 Task: Look for space in Báguanos, Cuba from 2nd June, 2023 to 15th June, 2023 for 2 adults in price range Rs.10000 to Rs.15000. Place can be entire place with 1  bedroom having 1 bed and 1 bathroom. Property type can be house, flat, guest house, hotel. Booking option can be shelf check-in. Required host language is .
Action: Mouse moved to (447, 97)
Screenshot: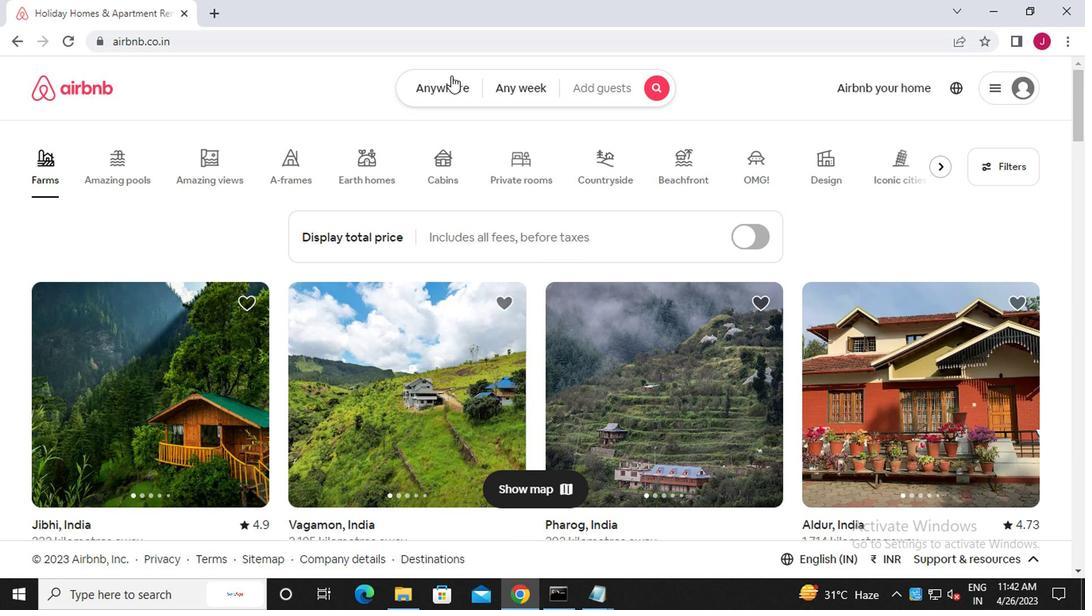
Action: Mouse pressed left at (447, 97)
Screenshot: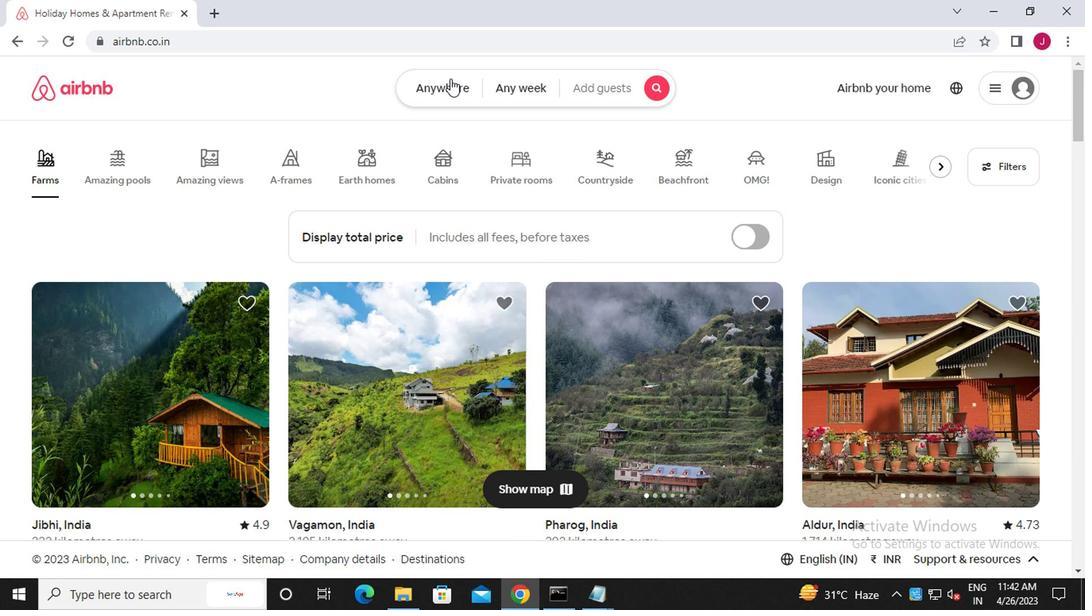 
Action: Mouse moved to (294, 160)
Screenshot: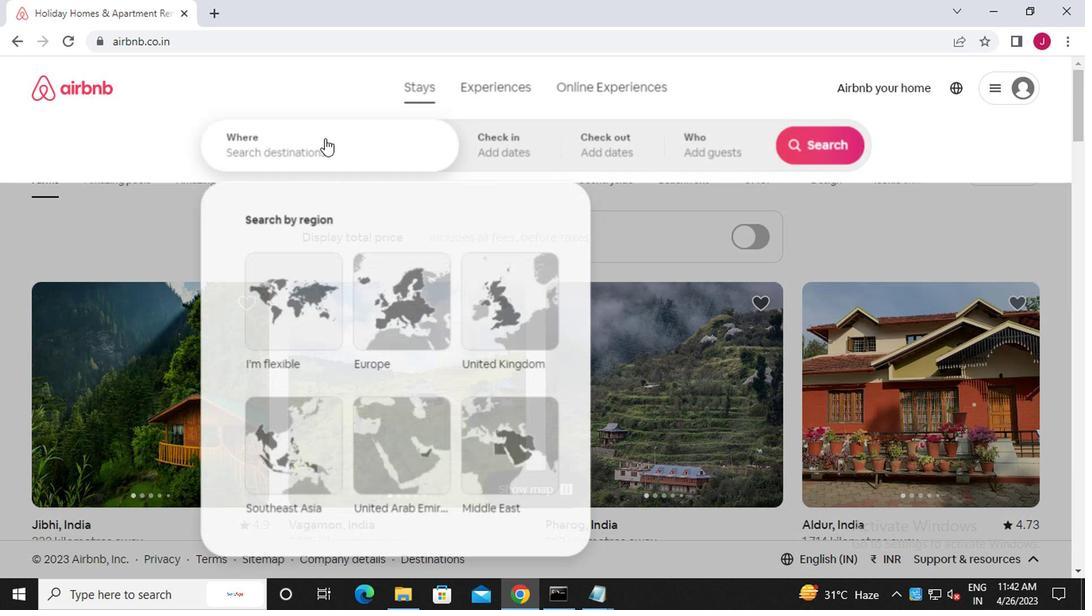 
Action: Mouse pressed left at (294, 160)
Screenshot: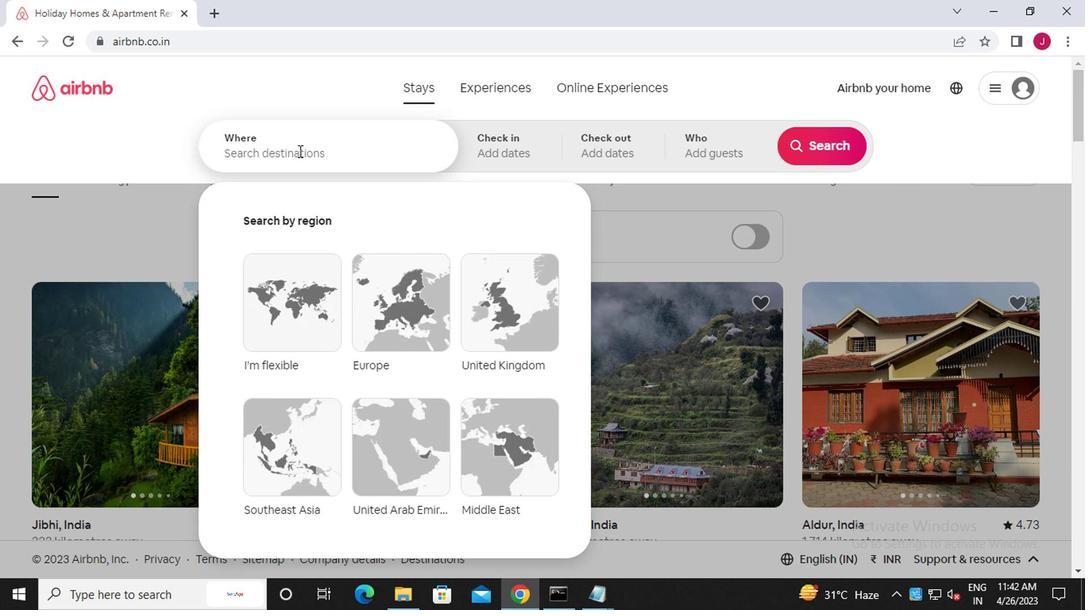 
Action: Key pressed b<Key.caps_lock>aguanos
Screenshot: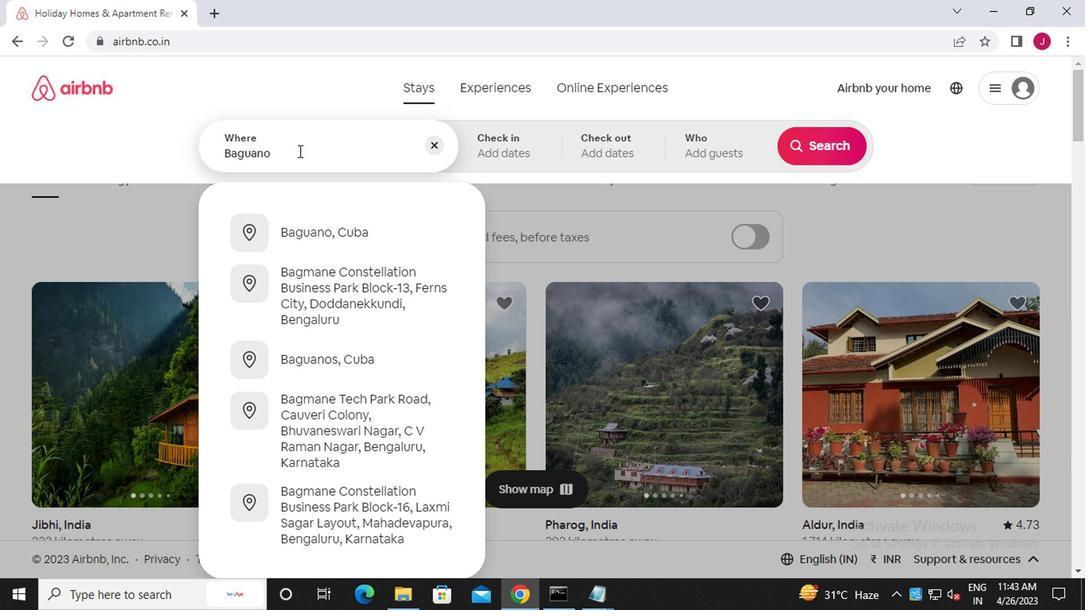 
Action: Mouse moved to (350, 234)
Screenshot: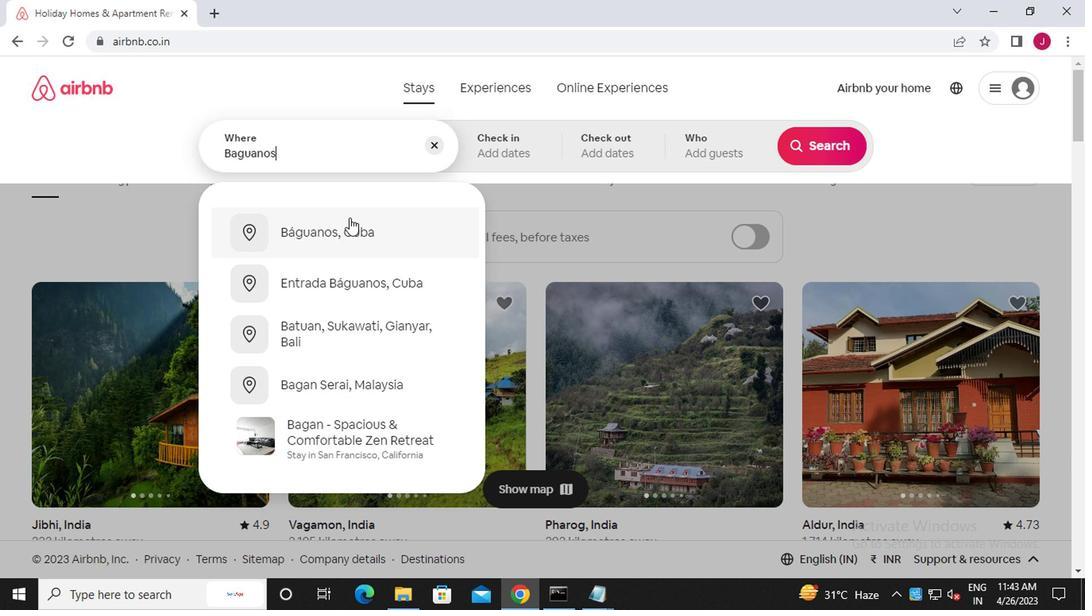 
Action: Mouse pressed left at (350, 234)
Screenshot: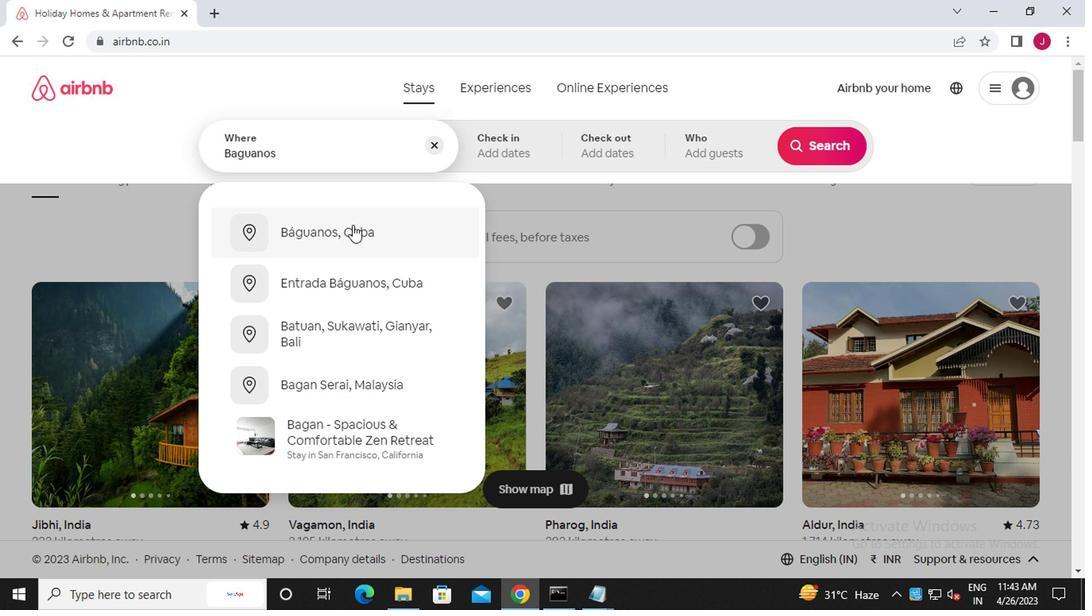 
Action: Mouse moved to (808, 281)
Screenshot: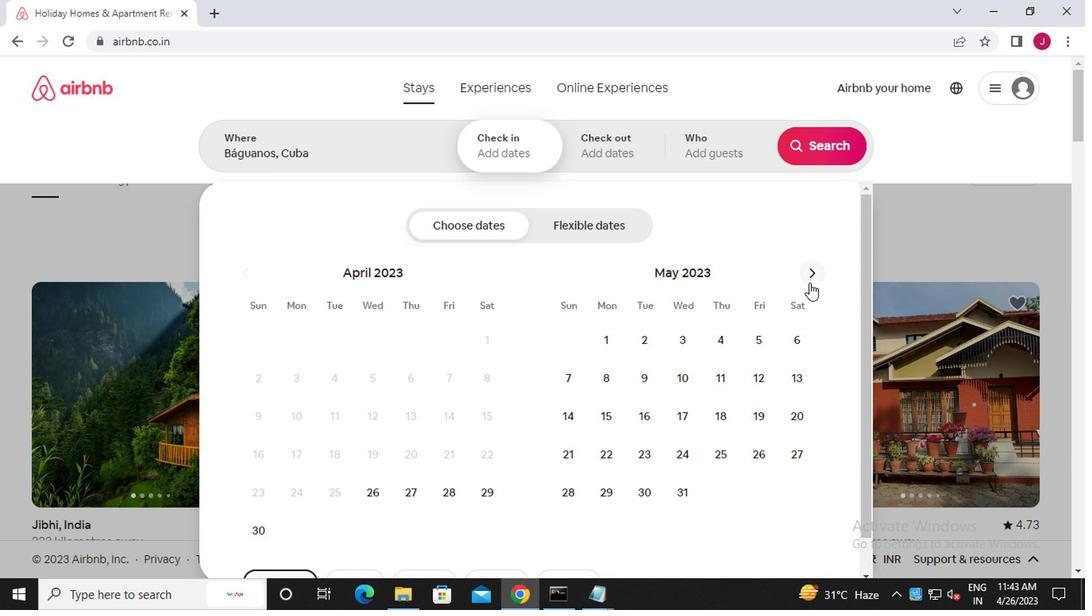 
Action: Mouse pressed left at (808, 281)
Screenshot: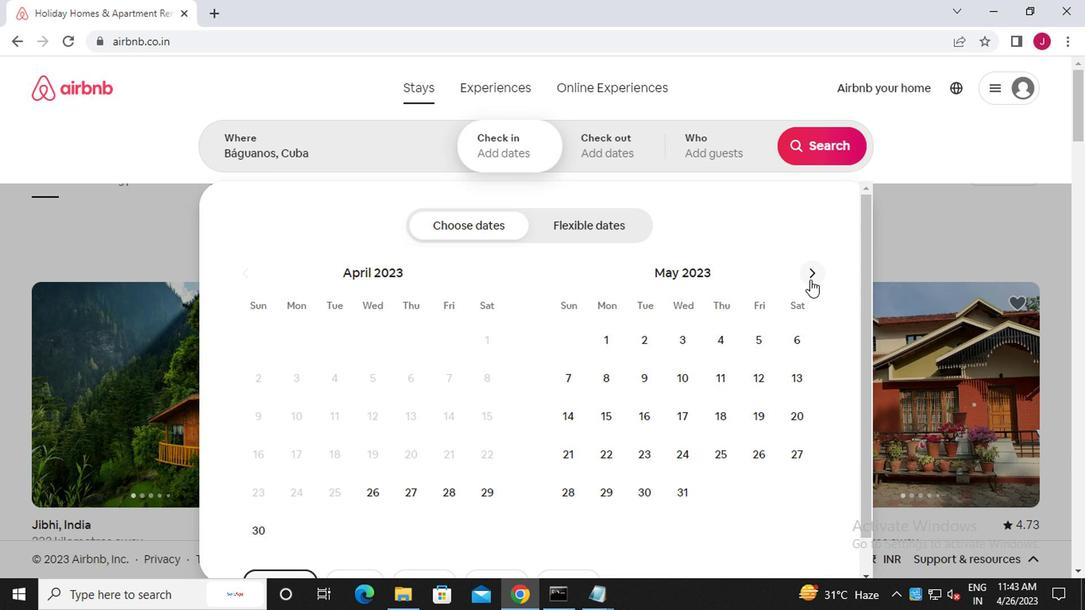 
Action: Mouse moved to (753, 342)
Screenshot: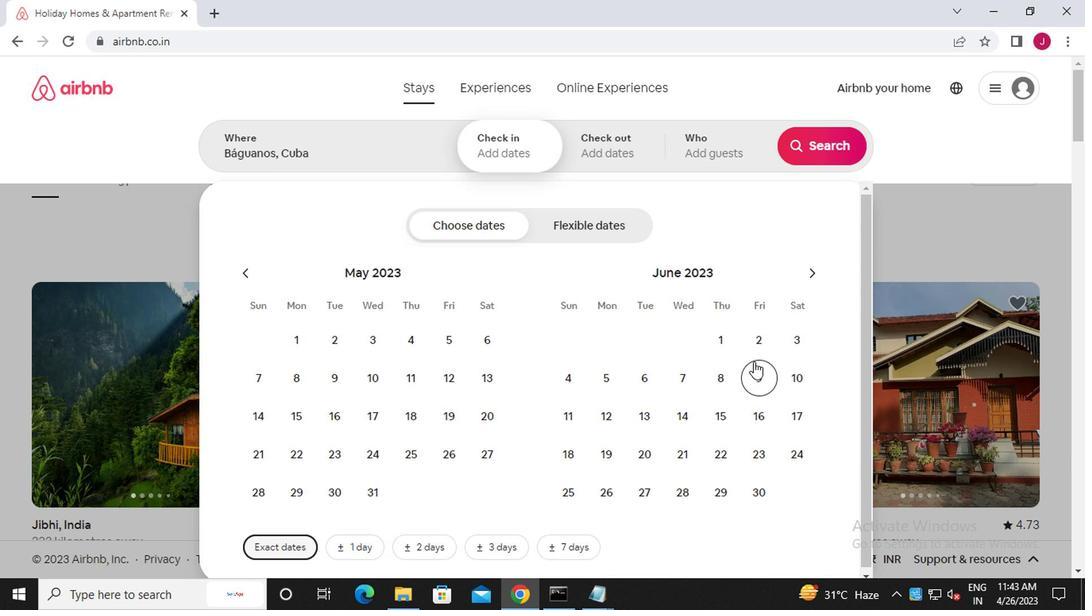 
Action: Mouse pressed left at (753, 342)
Screenshot: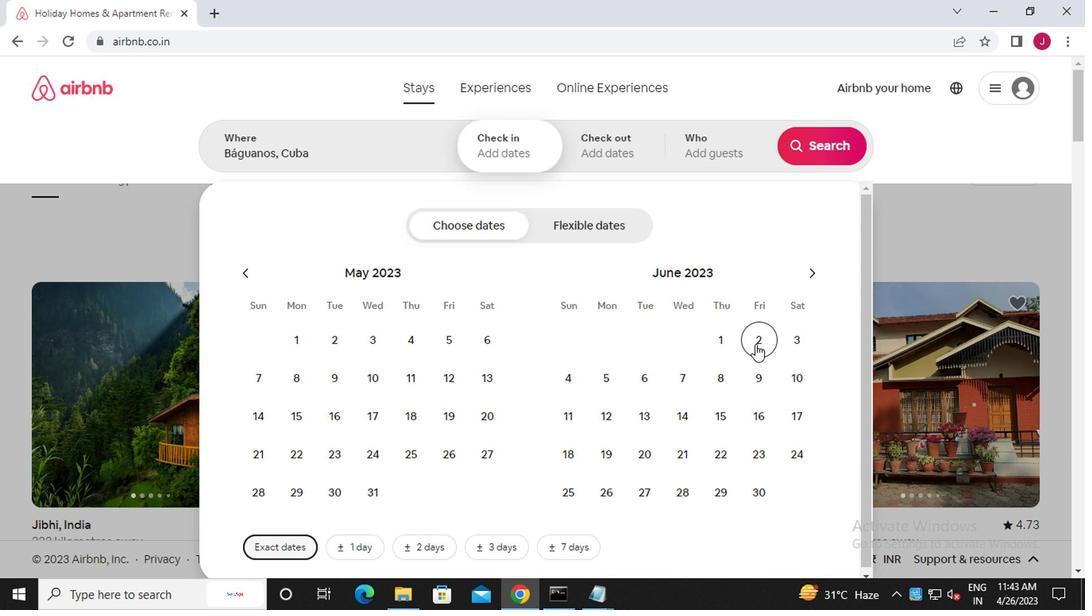 
Action: Mouse moved to (726, 403)
Screenshot: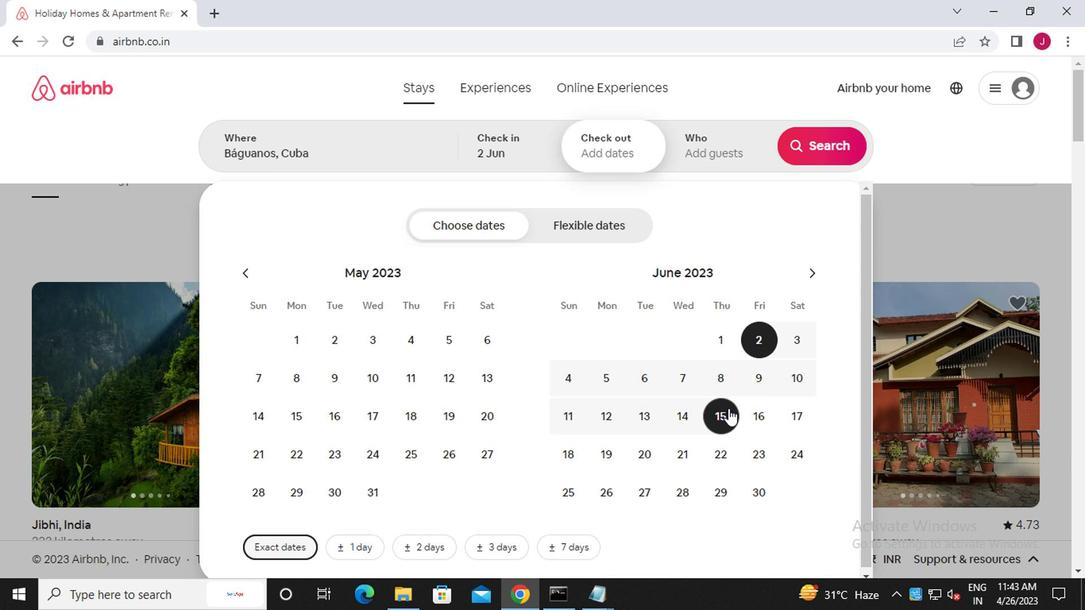 
Action: Mouse pressed left at (726, 403)
Screenshot: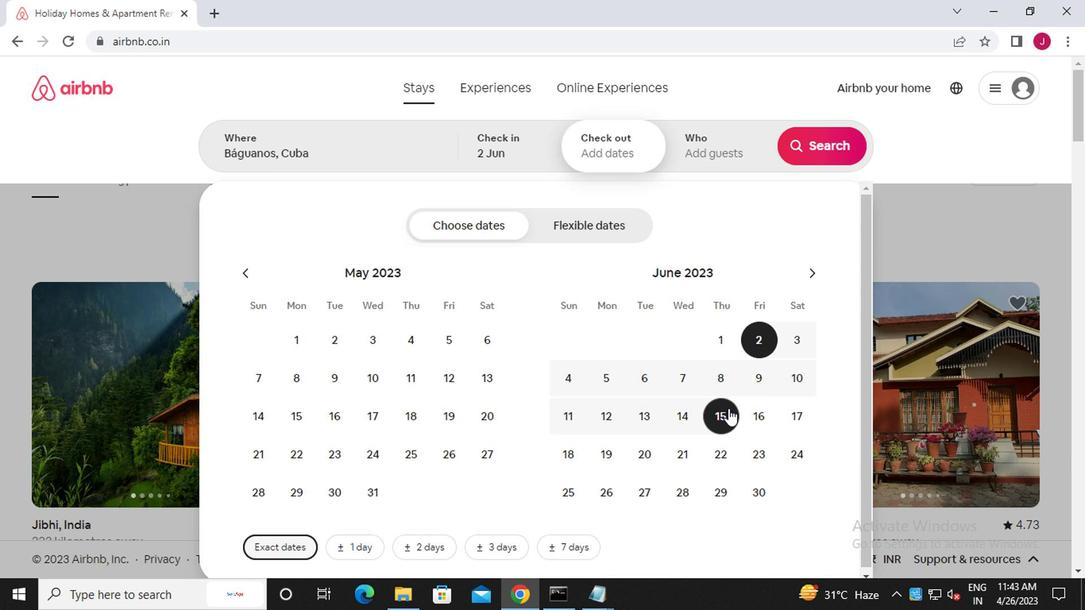 
Action: Mouse moved to (736, 158)
Screenshot: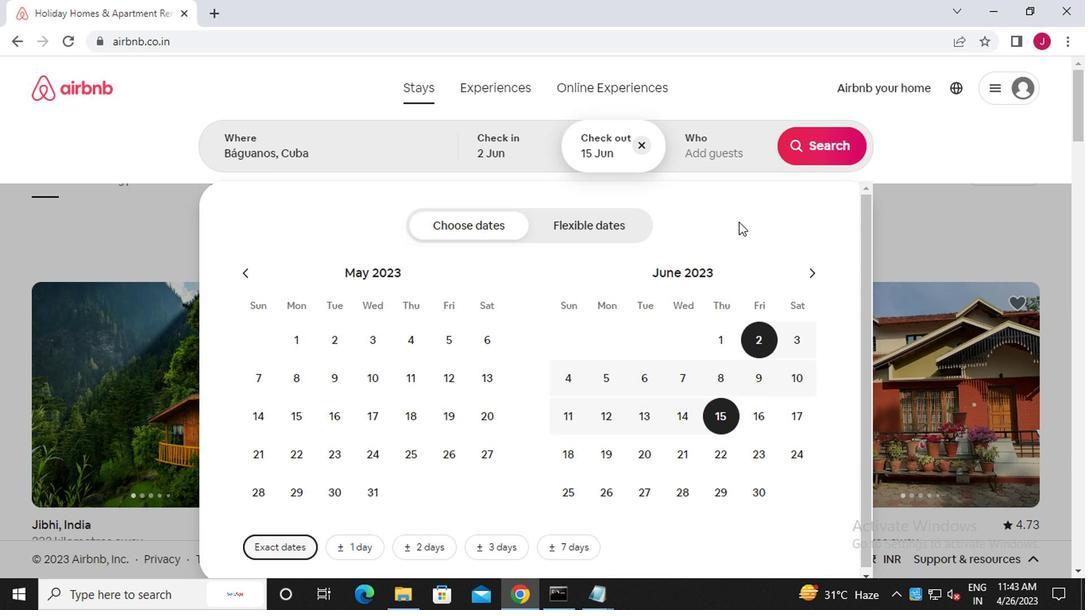 
Action: Mouse pressed left at (736, 158)
Screenshot: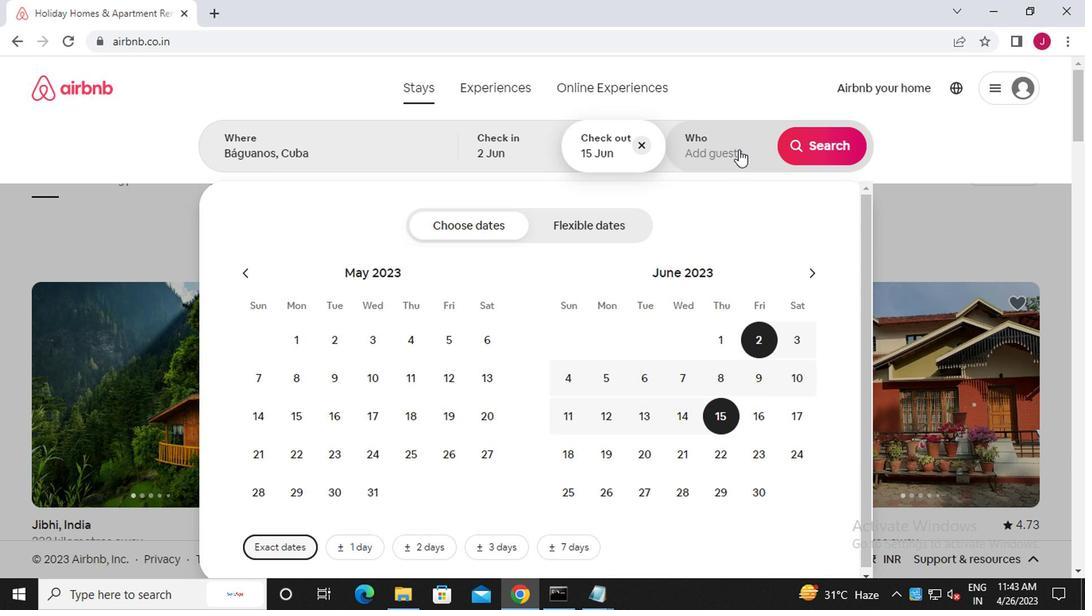 
Action: Mouse moved to (823, 235)
Screenshot: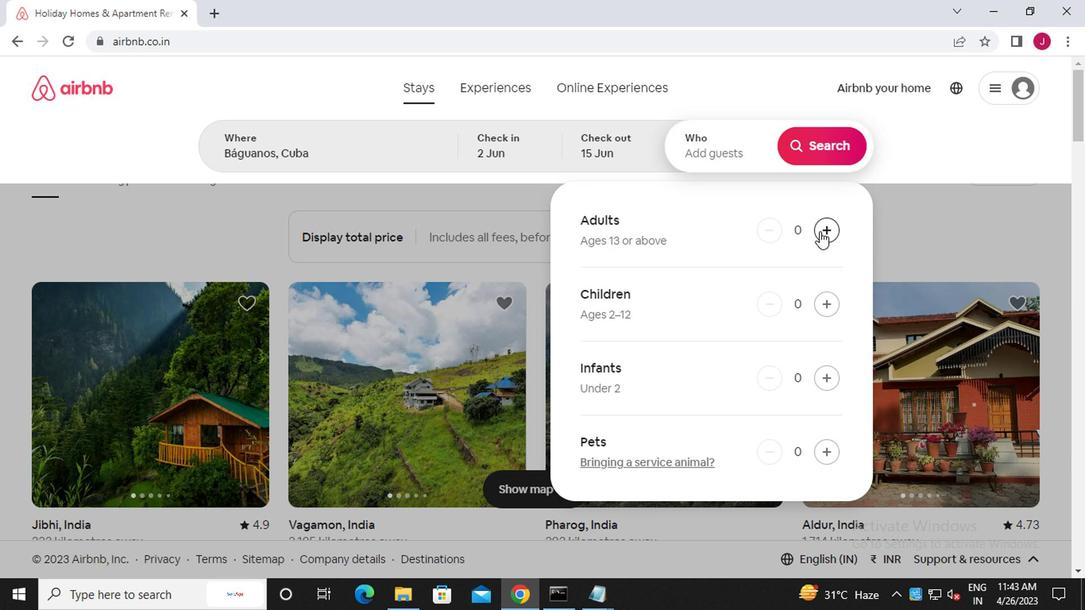 
Action: Mouse pressed left at (823, 235)
Screenshot: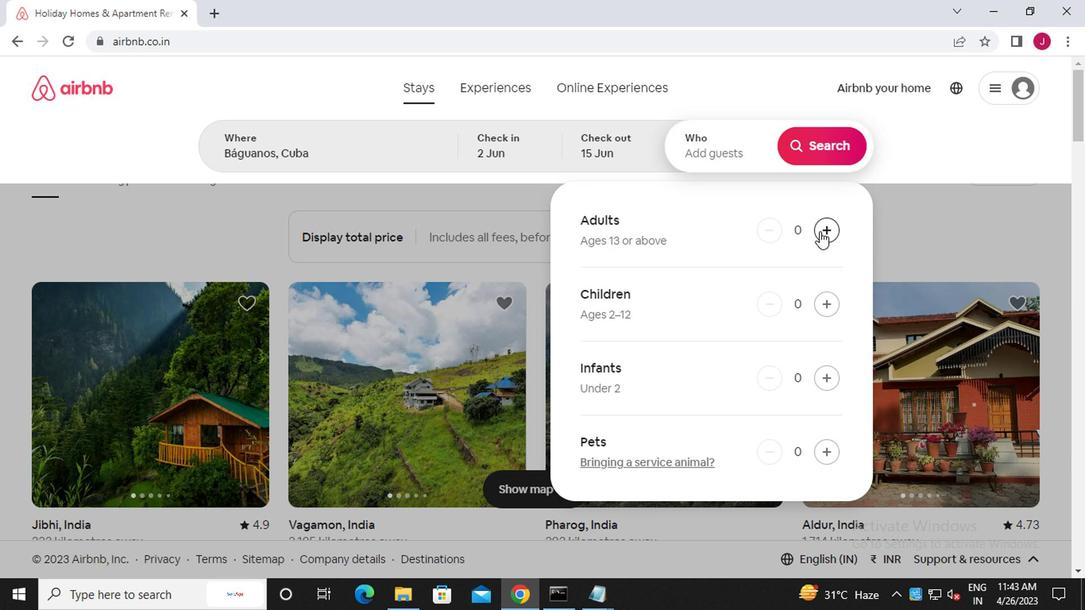 
Action: Mouse moved to (823, 235)
Screenshot: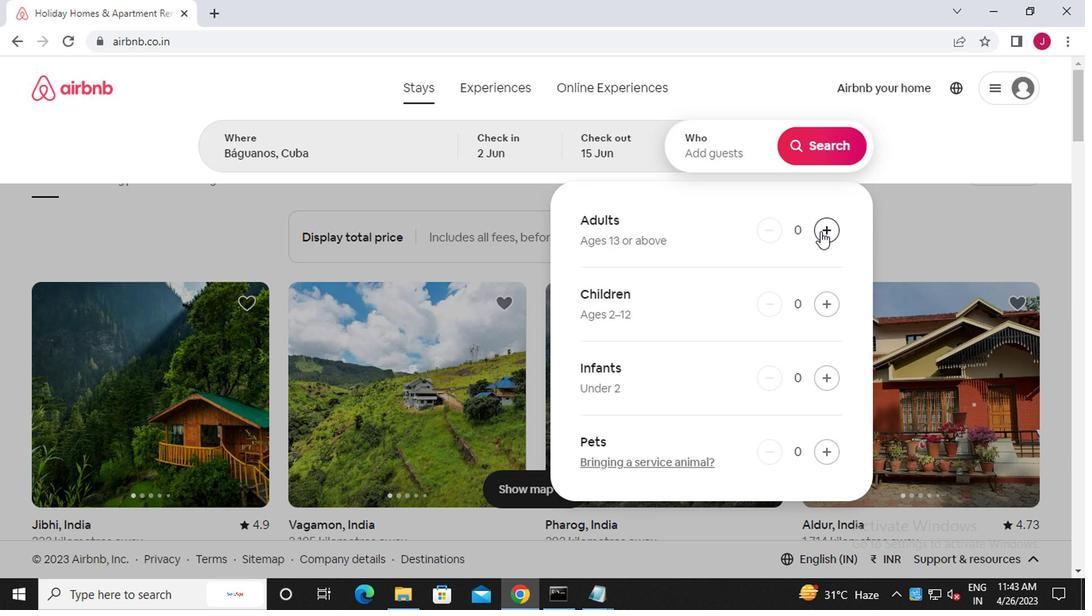 
Action: Mouse pressed left at (823, 235)
Screenshot: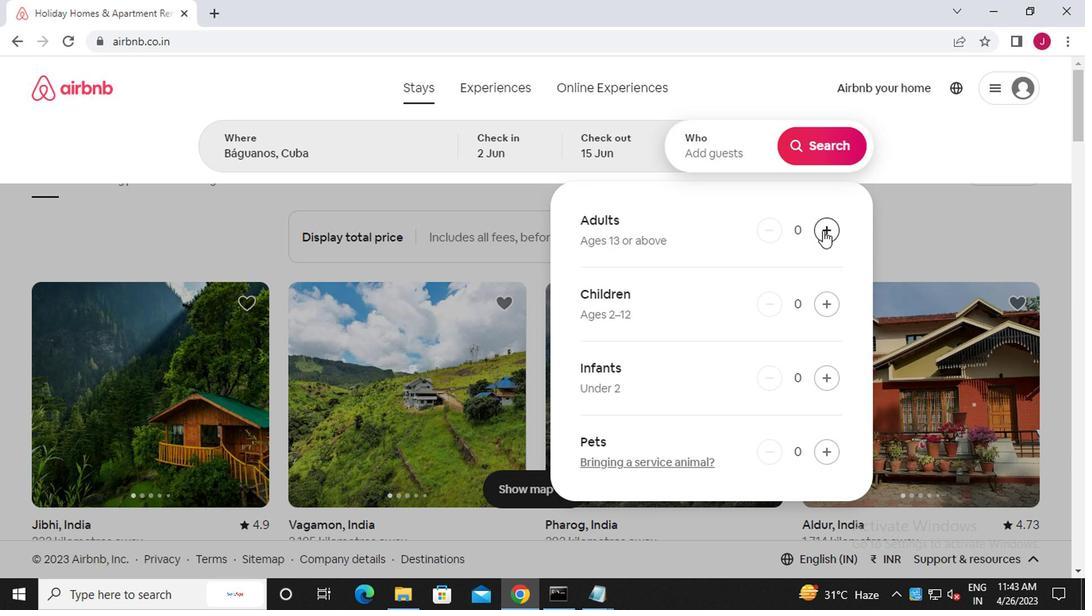 
Action: Mouse moved to (821, 163)
Screenshot: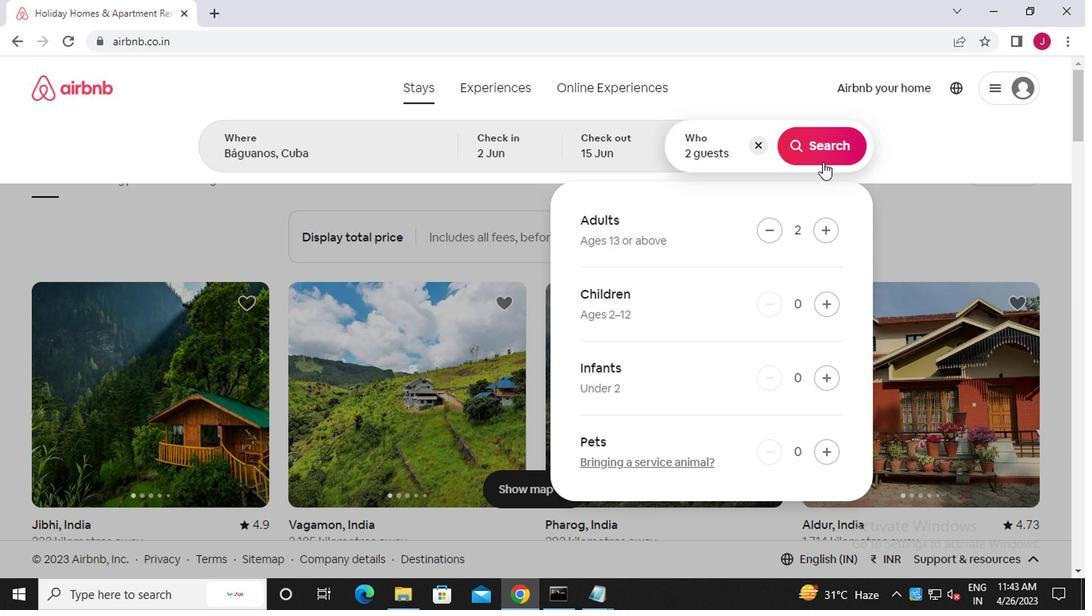 
Action: Mouse pressed left at (821, 163)
Screenshot: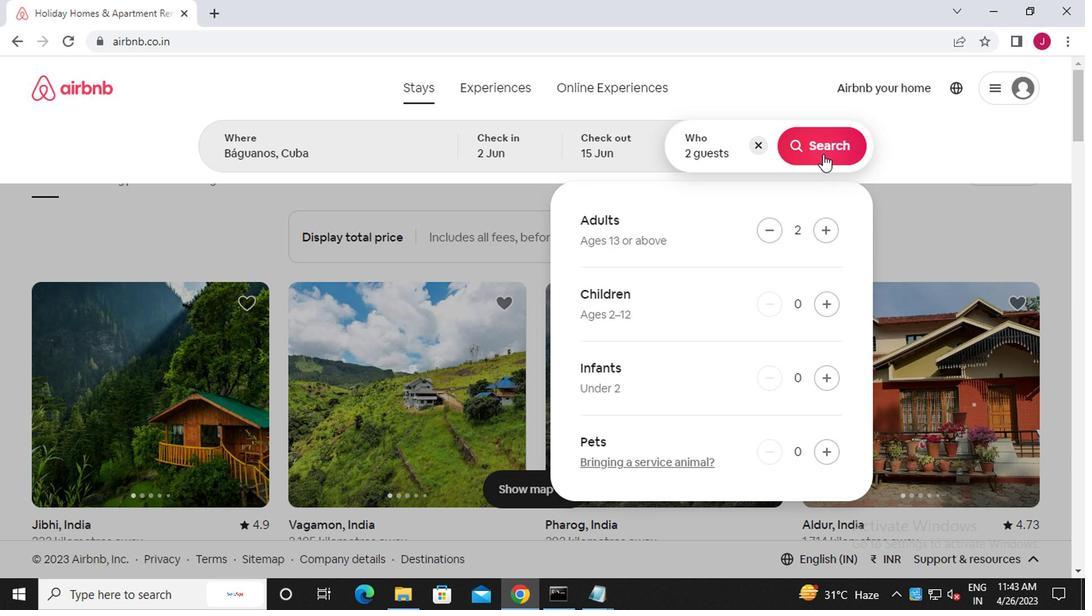 
Action: Mouse moved to (1013, 158)
Screenshot: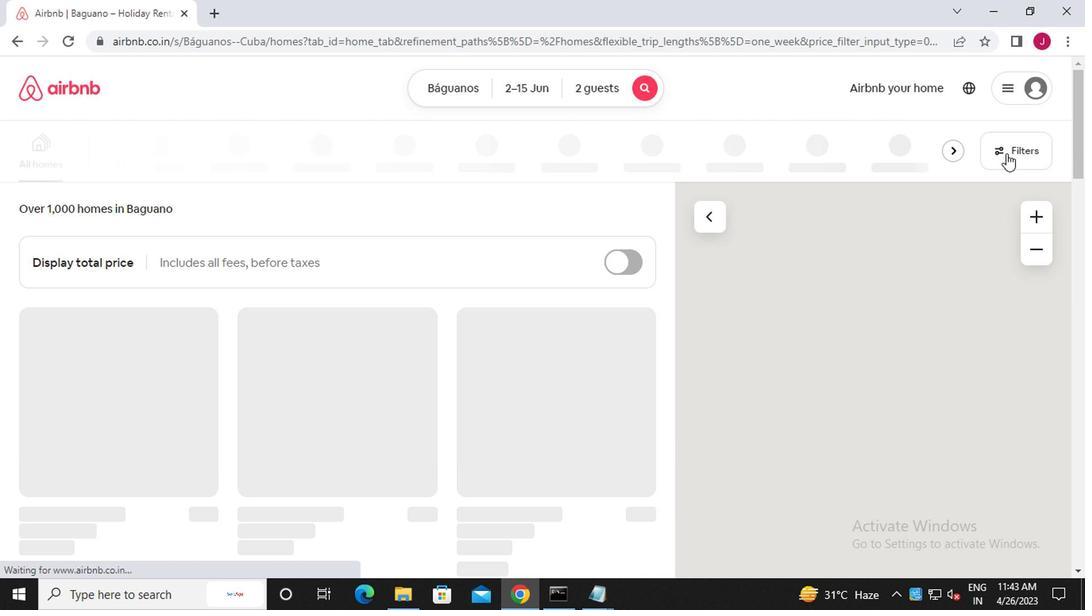 
Action: Mouse pressed left at (1013, 158)
Screenshot: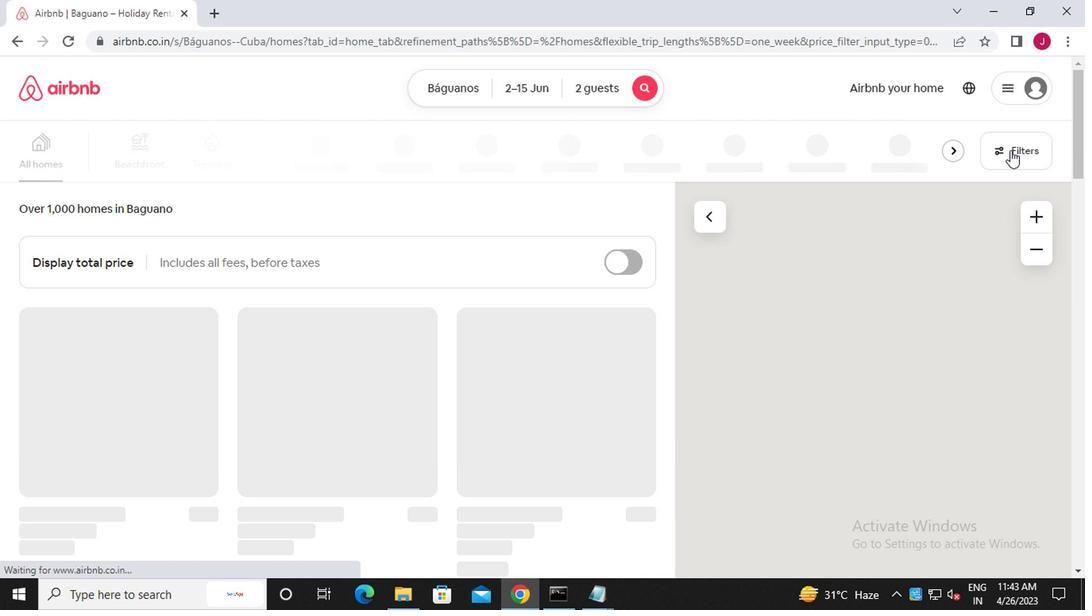 
Action: Mouse moved to (354, 352)
Screenshot: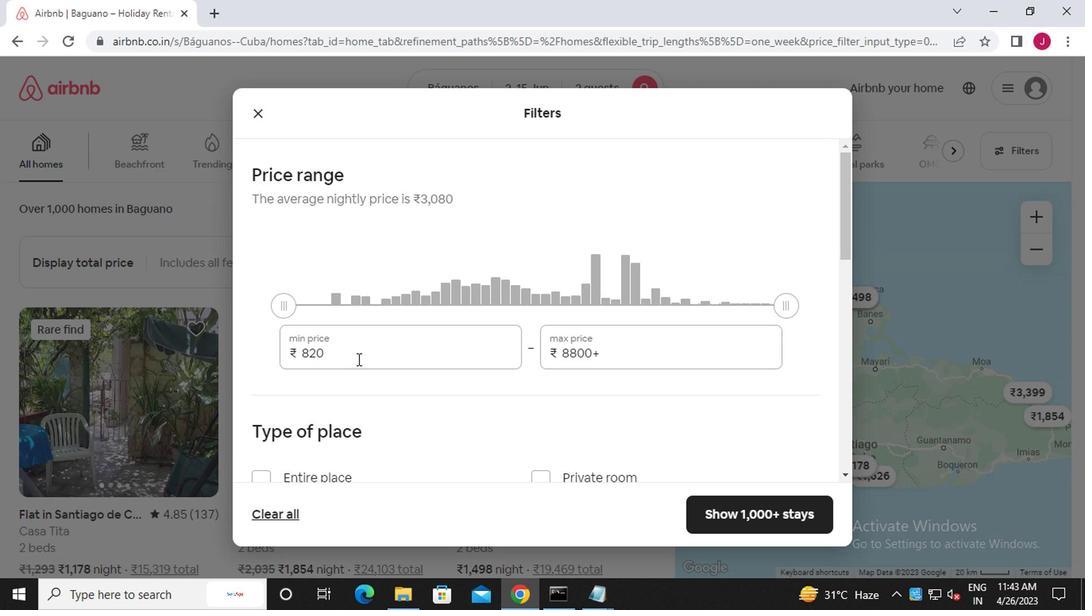 
Action: Mouse pressed left at (354, 352)
Screenshot: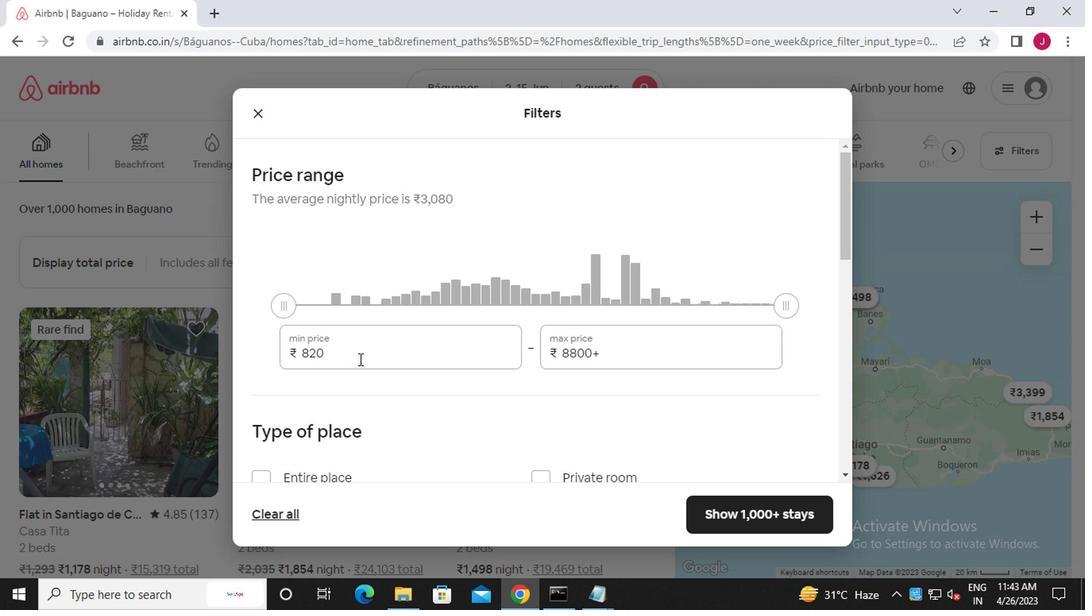 
Action: Mouse moved to (344, 341)
Screenshot: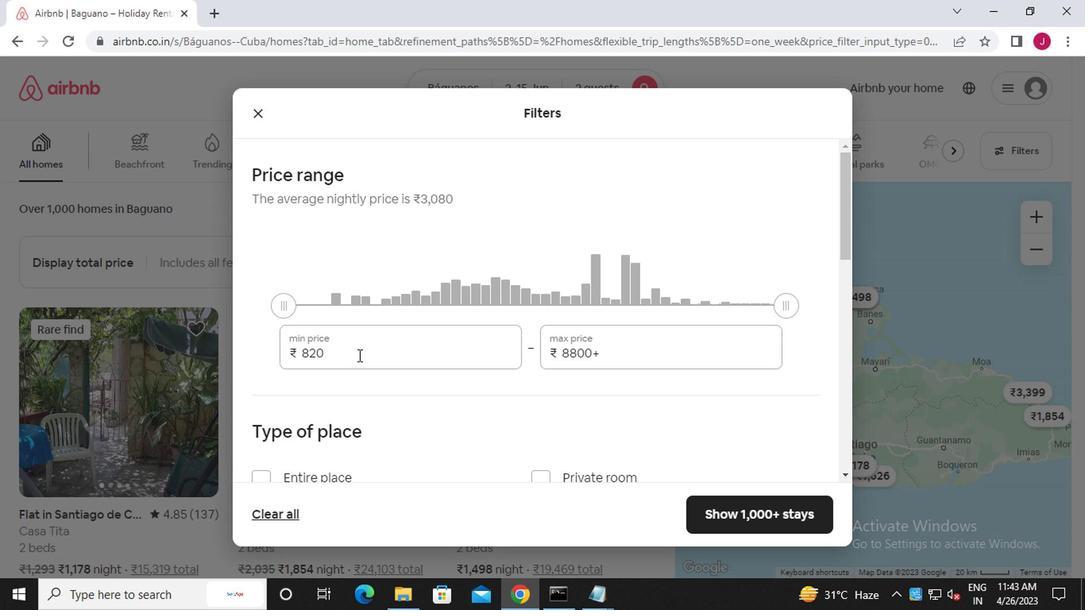 
Action: Key pressed <Key.backspace><Key.backspace><Key.backspace><<100>><Key.backspace><<97>><<96>><<96>><<96>>
Screenshot: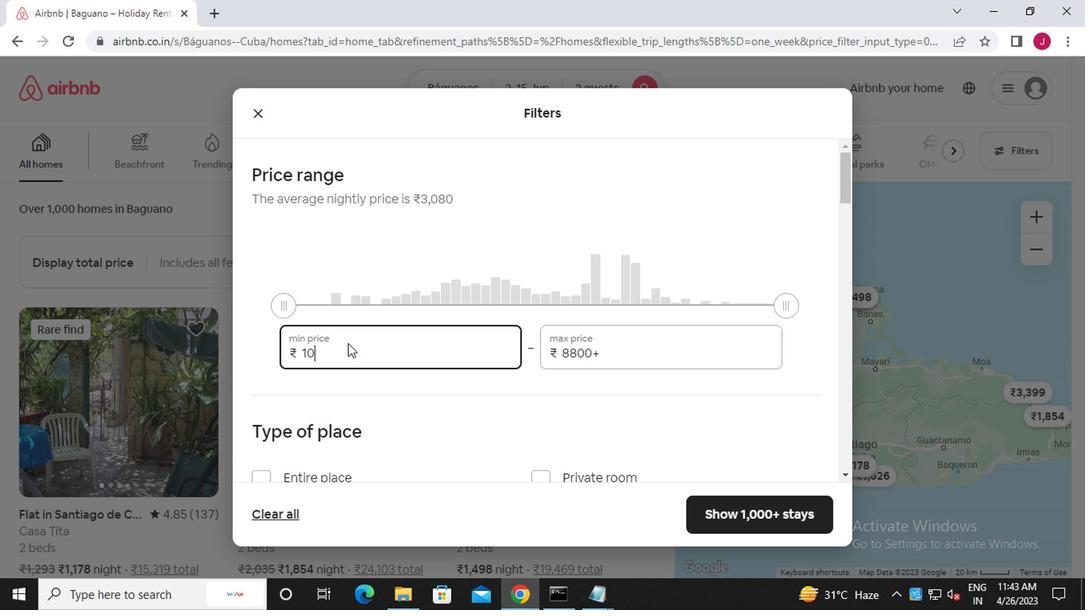 
Action: Mouse moved to (340, 341)
Screenshot: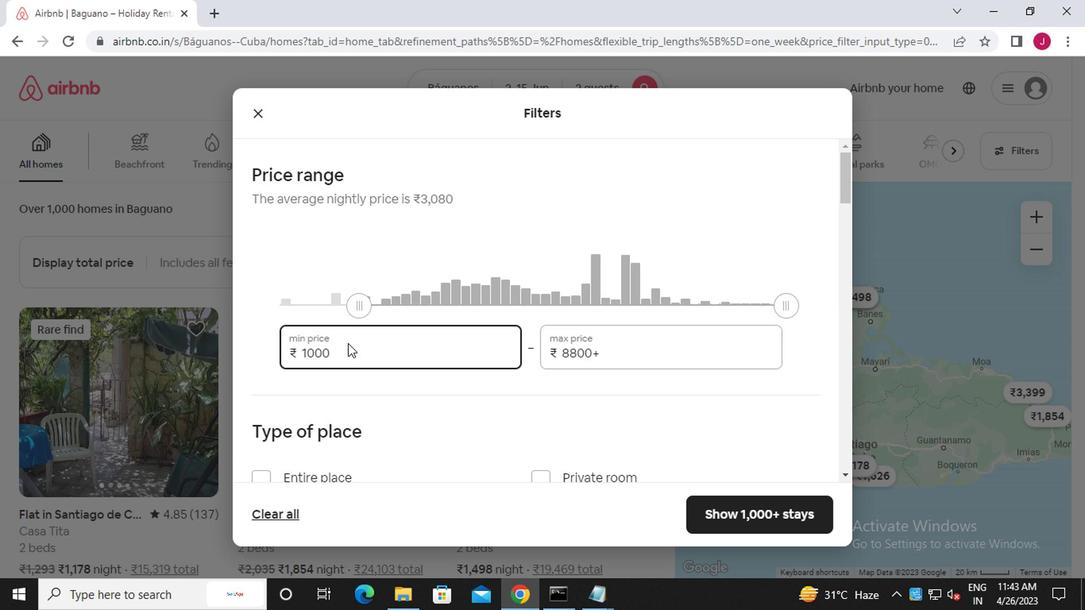 
Action: Key pressed <<96>>
Screenshot: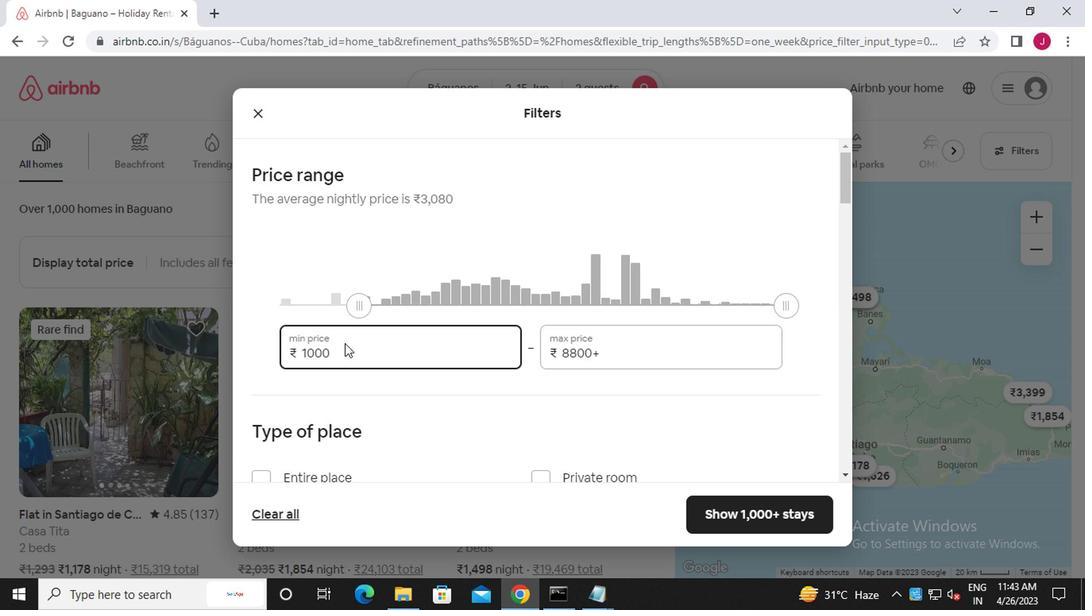 
Action: Mouse moved to (654, 351)
Screenshot: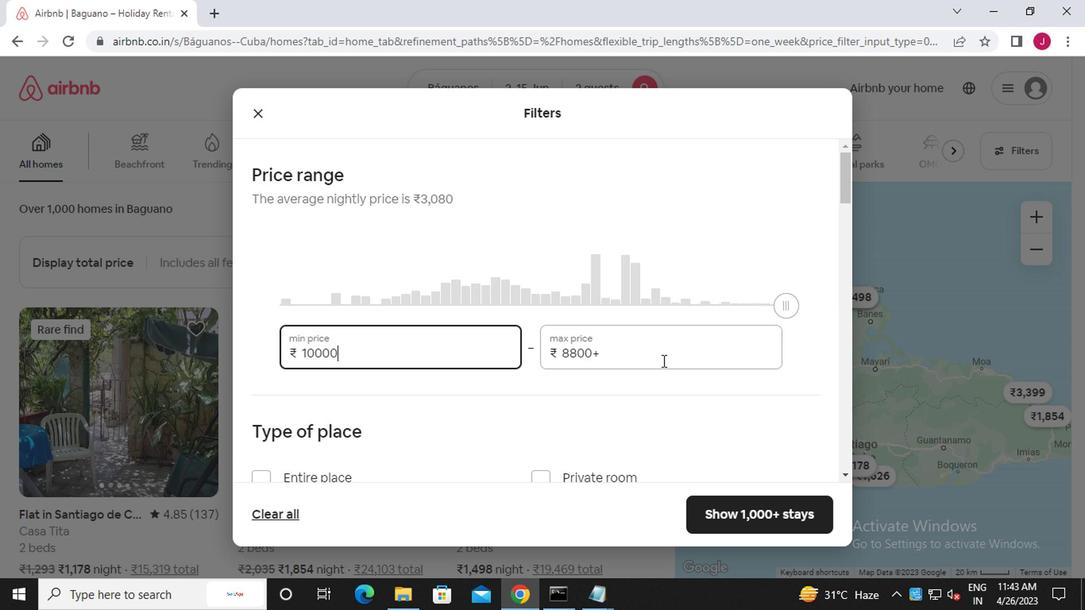 
Action: Mouse pressed left at (654, 351)
Screenshot: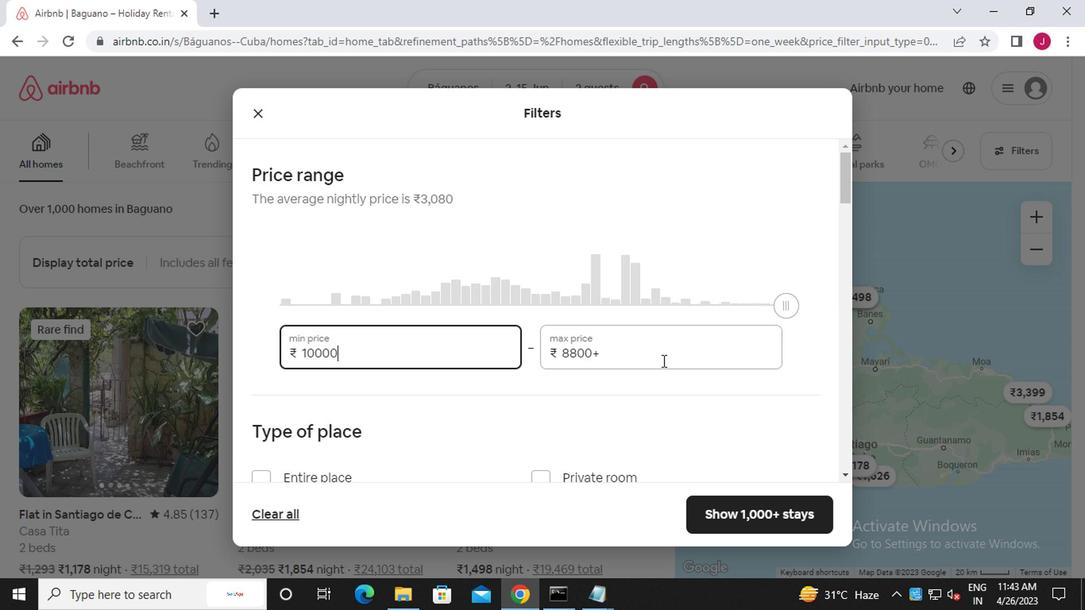 
Action: Mouse moved to (654, 351)
Screenshot: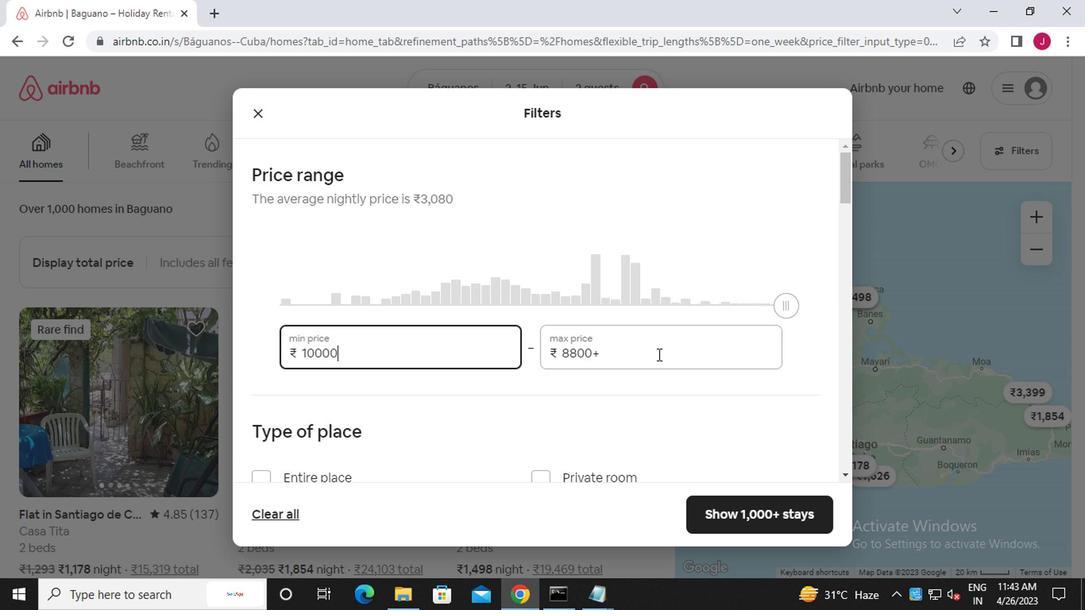 
Action: Key pressed <Key.backspace><Key.backspace><Key.backspace><Key.backspace><Key.backspace><Key.backspace><Key.backspace><Key.backspace><Key.backspace><<97>><<101>><<96>><<96>><<96>>
Screenshot: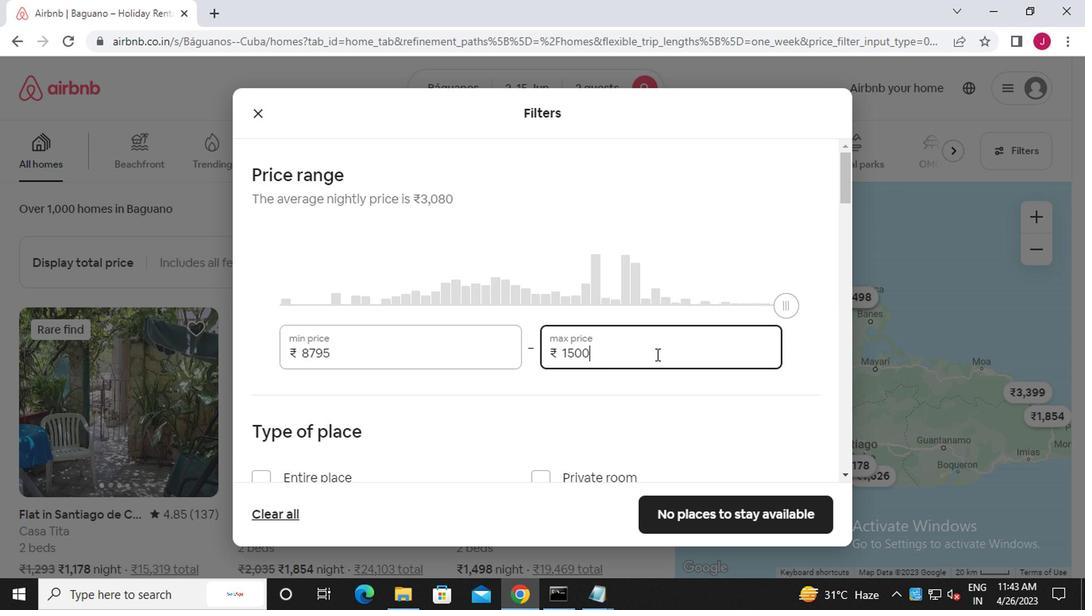 
Action: Mouse moved to (627, 350)
Screenshot: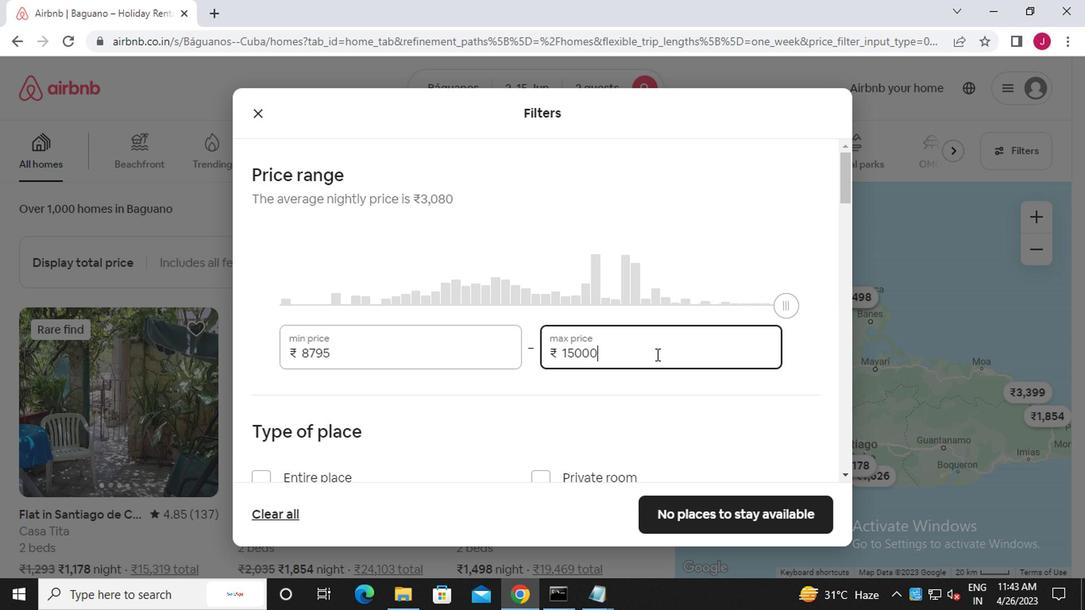 
Action: Mouse scrolled (627, 349) with delta (0, -1)
Screenshot: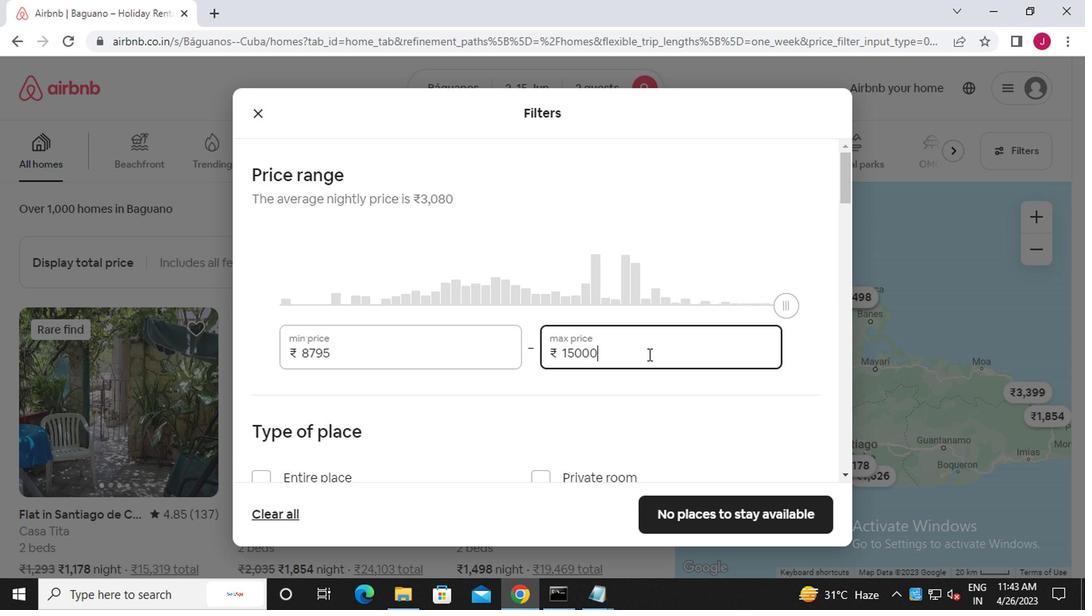 
Action: Mouse scrolled (627, 349) with delta (0, -1)
Screenshot: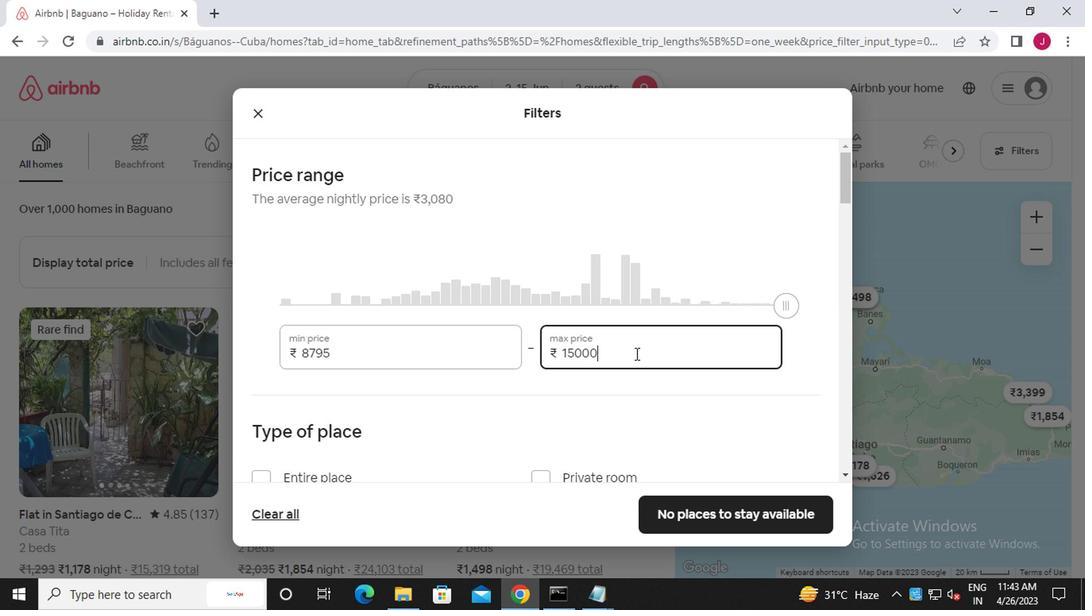 
Action: Mouse scrolled (627, 349) with delta (0, -1)
Screenshot: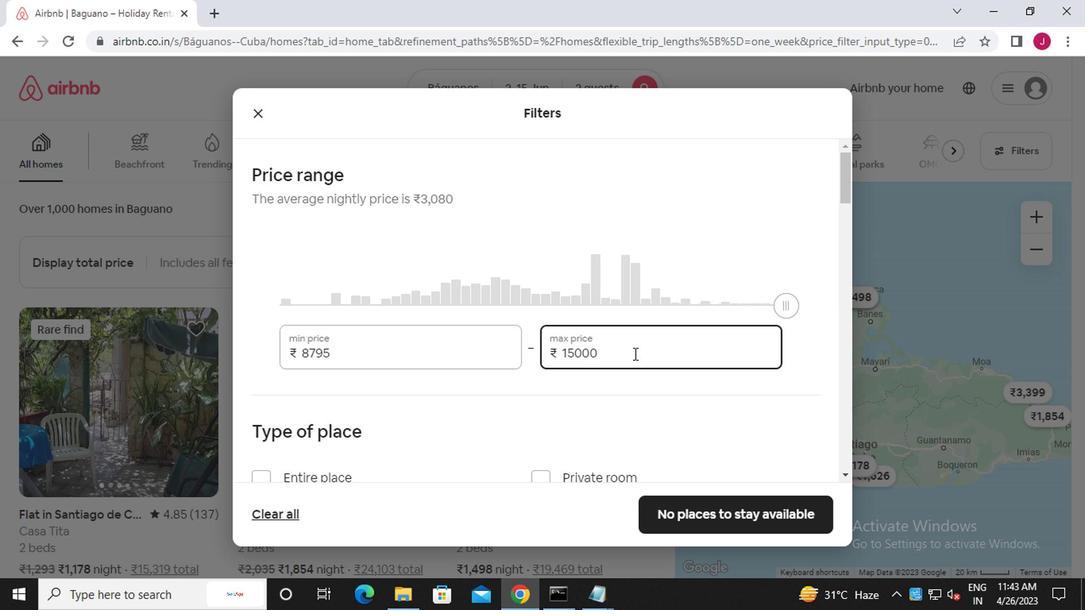 
Action: Mouse moved to (251, 239)
Screenshot: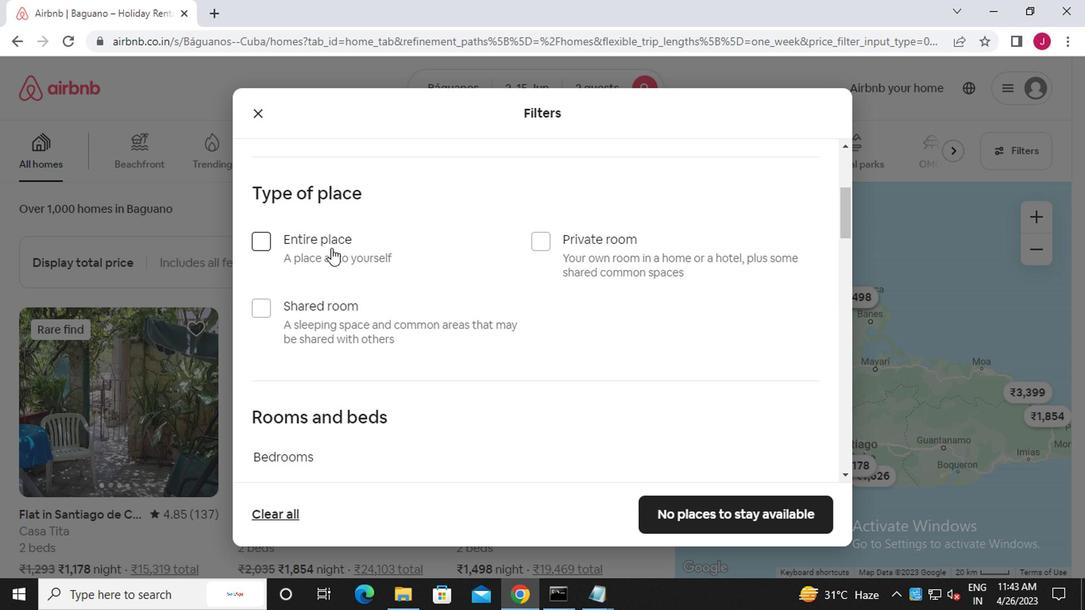 
Action: Mouse pressed left at (251, 239)
Screenshot: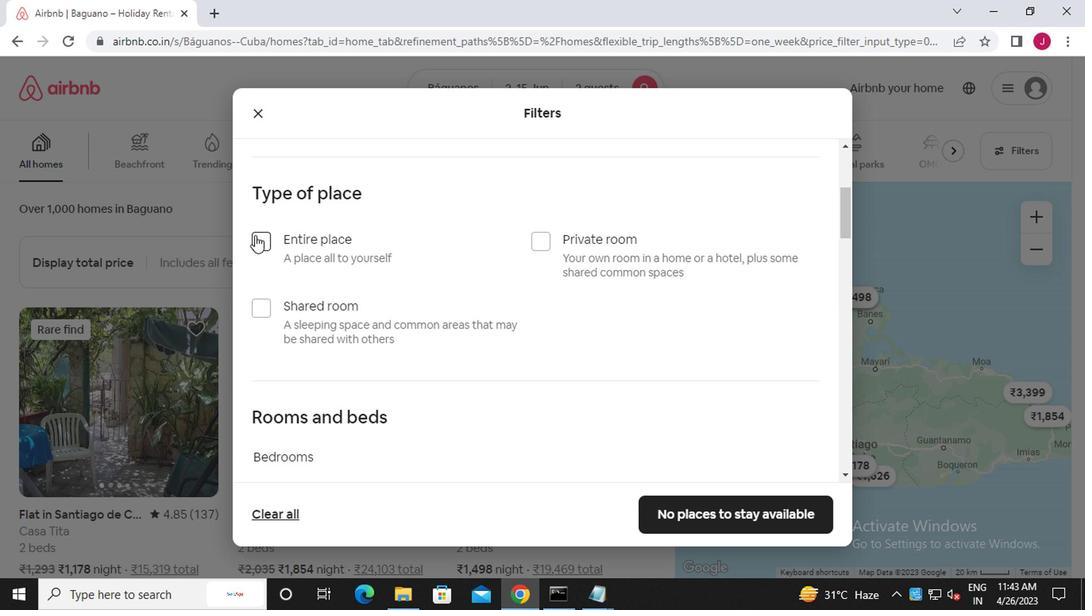 
Action: Mouse moved to (334, 307)
Screenshot: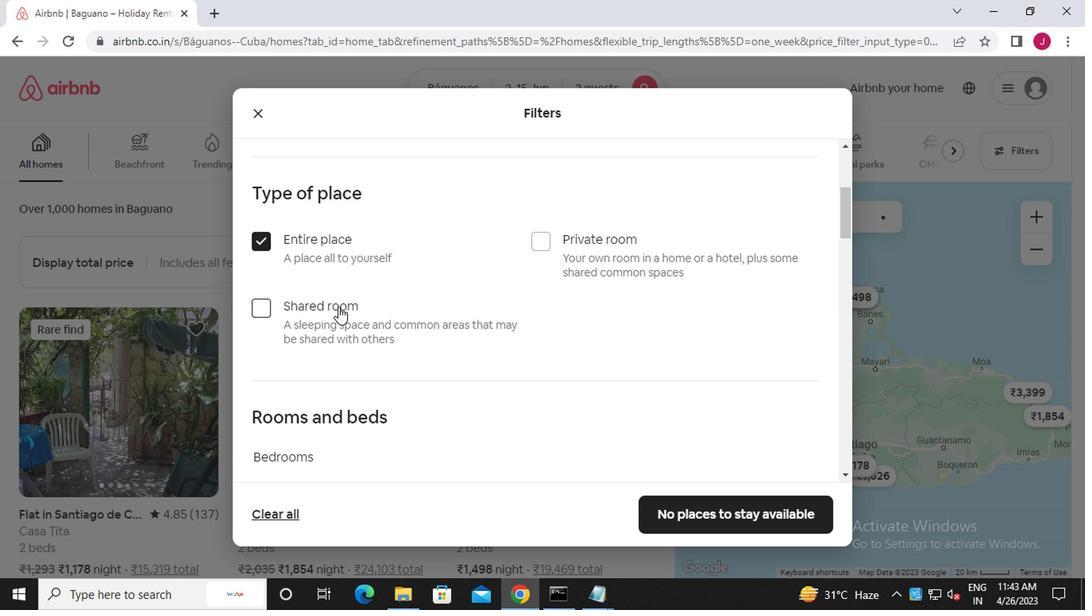 
Action: Mouse scrolled (334, 307) with delta (0, 0)
Screenshot: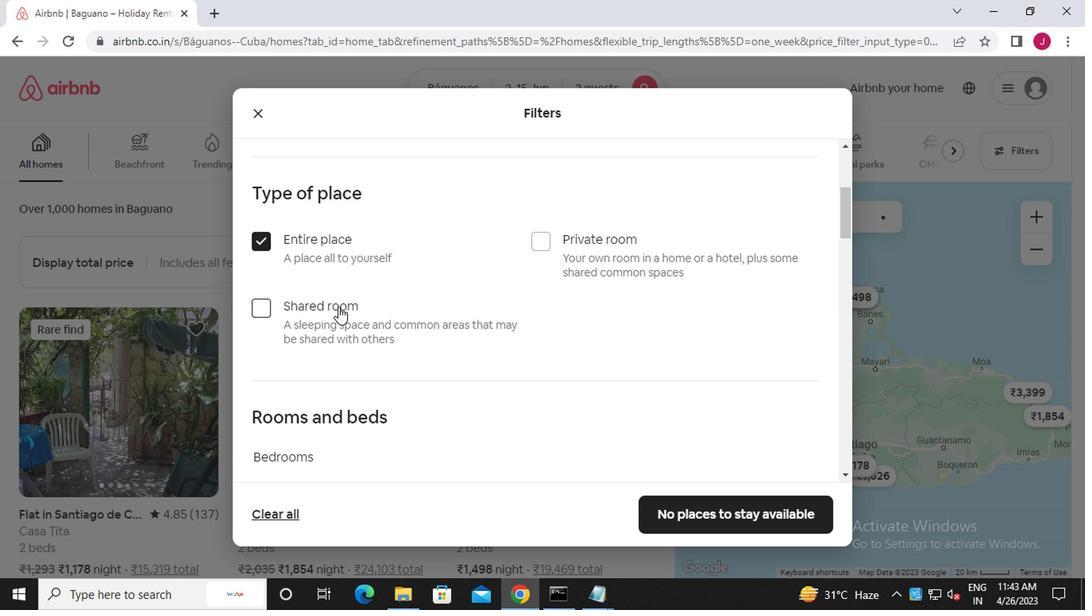 
Action: Mouse moved to (334, 308)
Screenshot: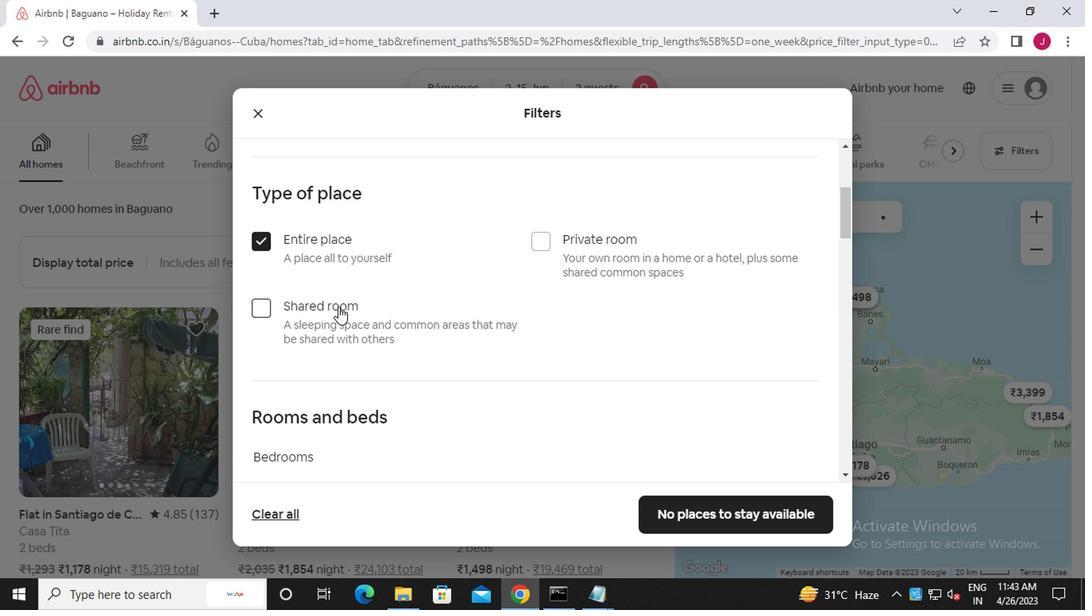 
Action: Mouse scrolled (334, 307) with delta (0, 0)
Screenshot: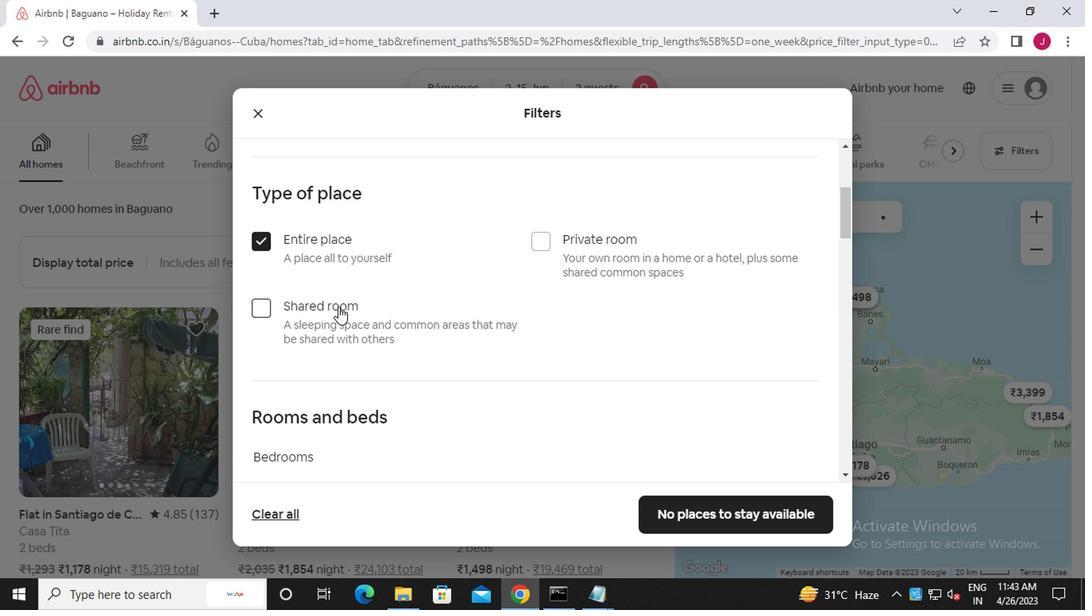 
Action: Mouse moved to (334, 309)
Screenshot: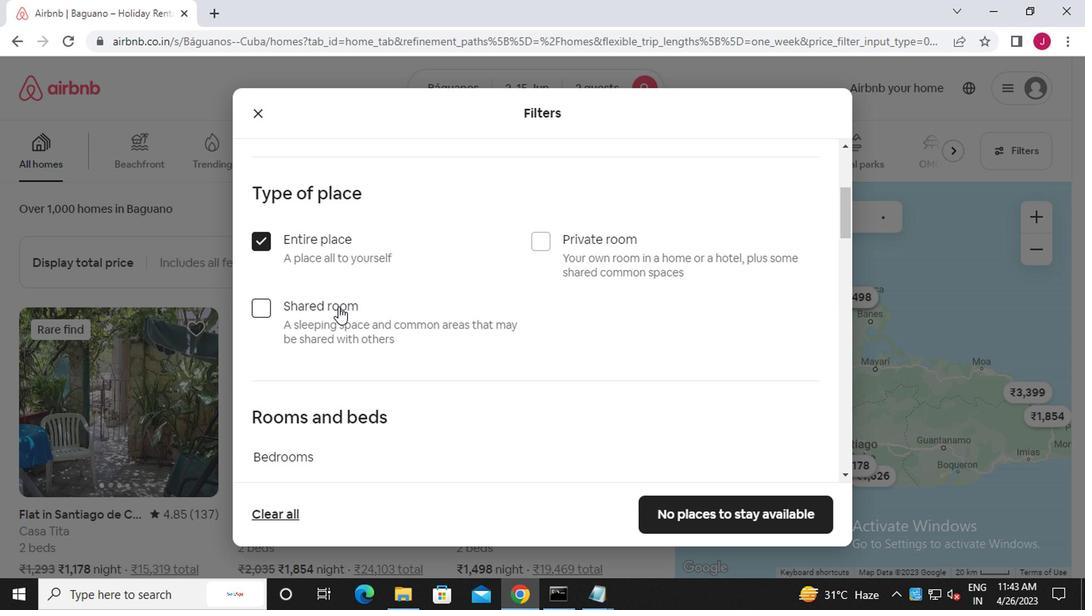 
Action: Mouse scrolled (334, 308) with delta (0, -1)
Screenshot: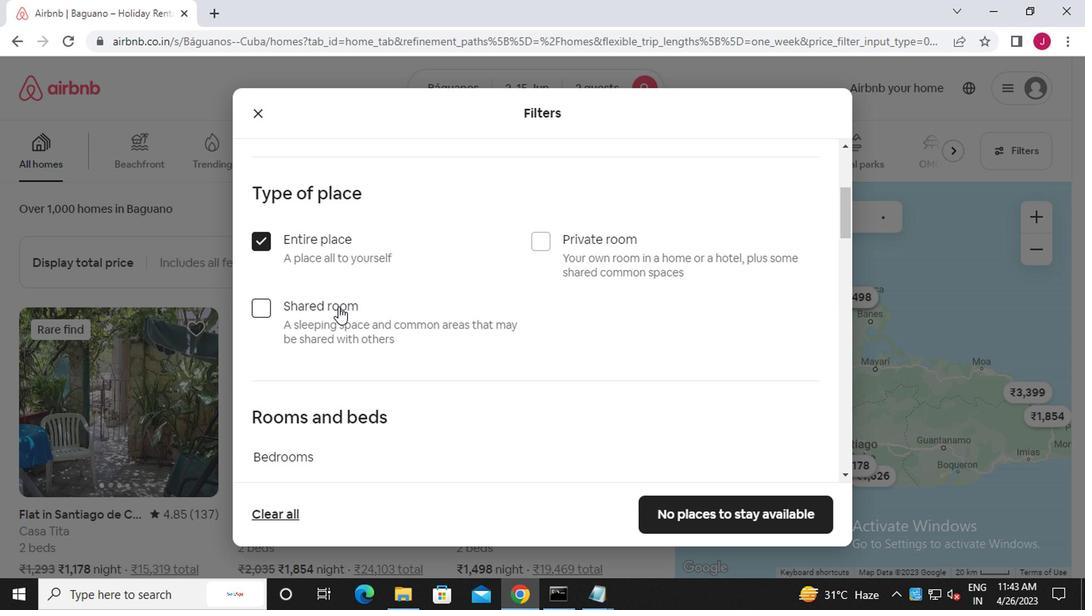 
Action: Mouse scrolled (334, 308) with delta (0, -1)
Screenshot: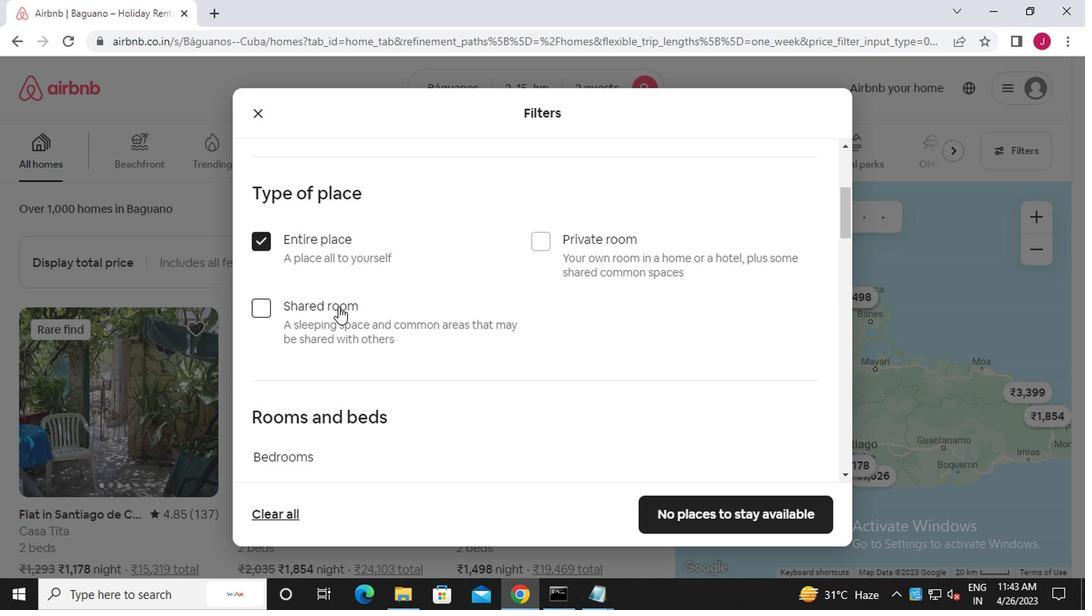 
Action: Mouse moved to (352, 192)
Screenshot: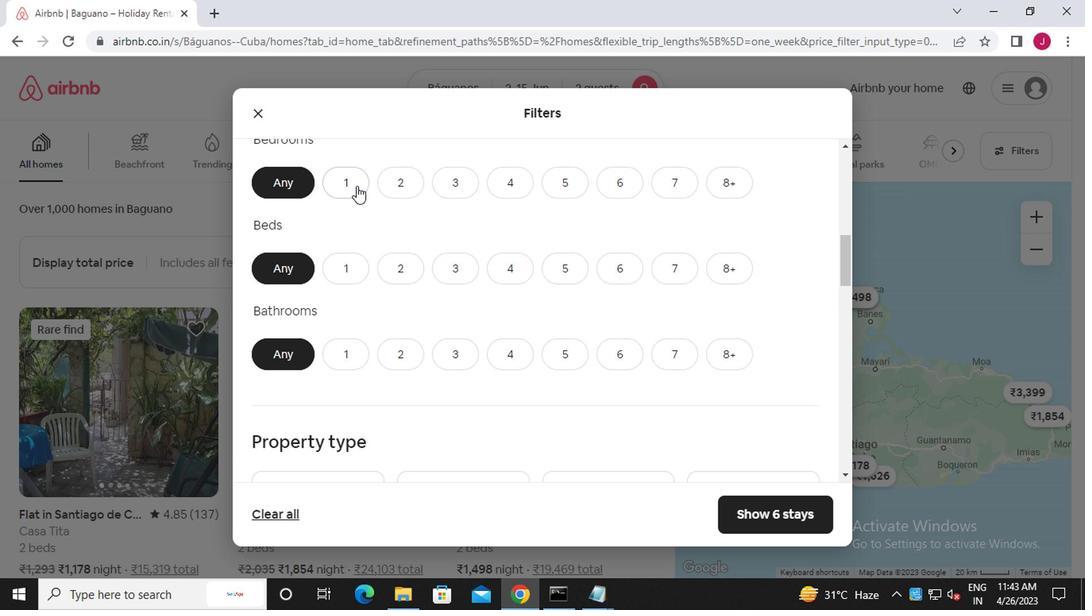 
Action: Mouse pressed left at (352, 192)
Screenshot: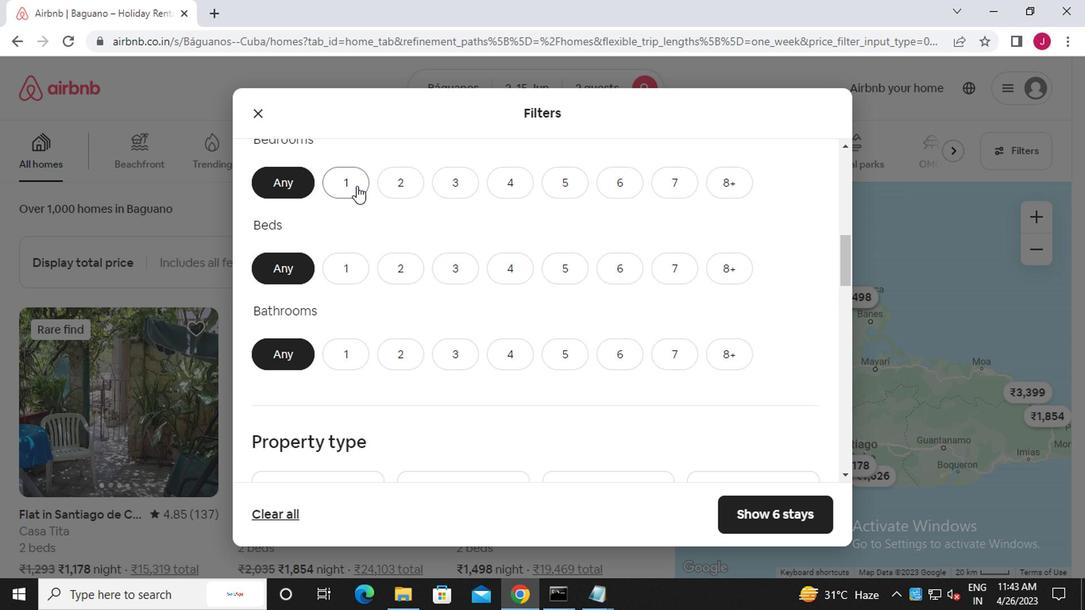 
Action: Mouse moved to (348, 271)
Screenshot: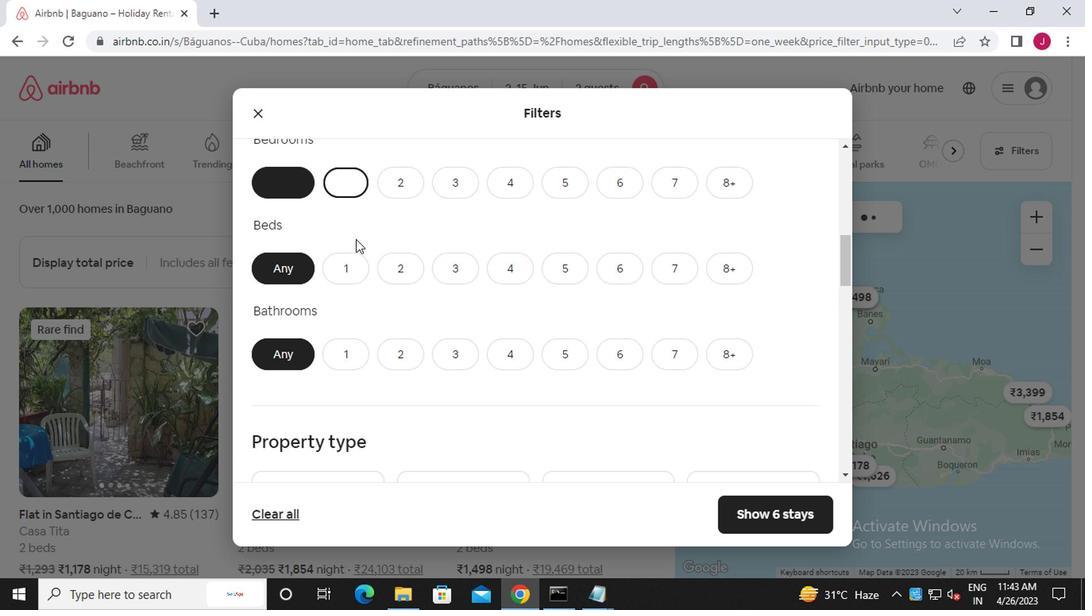 
Action: Mouse pressed left at (348, 271)
Screenshot: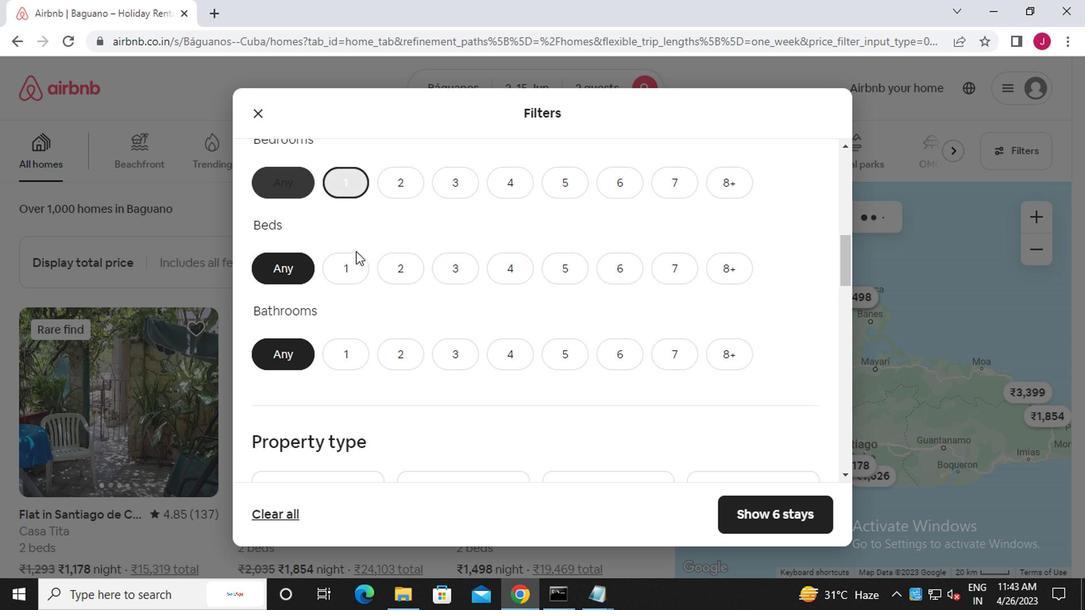 
Action: Mouse moved to (352, 349)
Screenshot: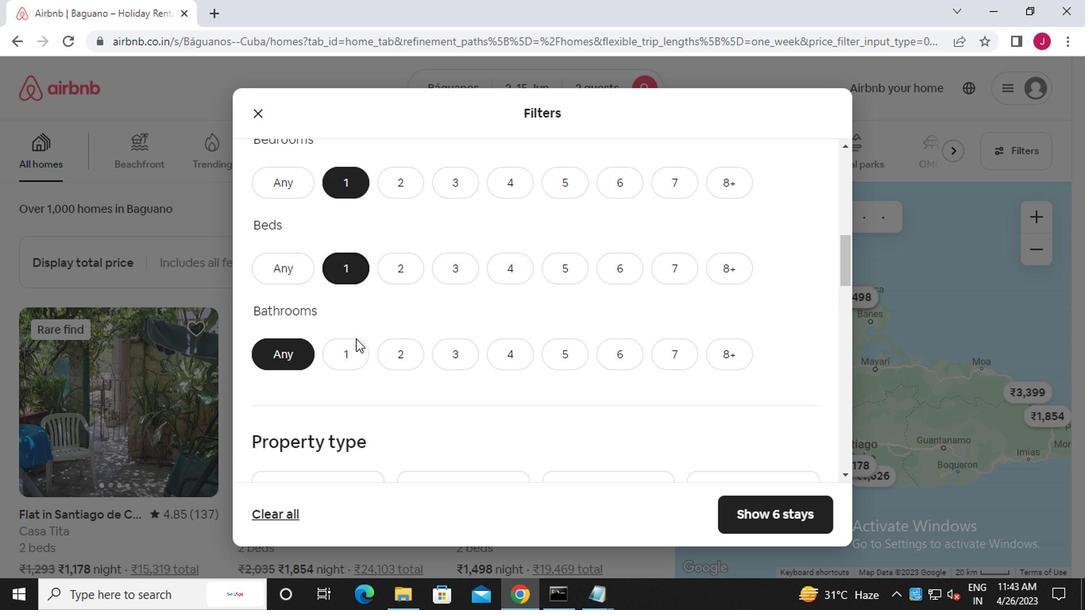 
Action: Mouse pressed left at (352, 349)
Screenshot: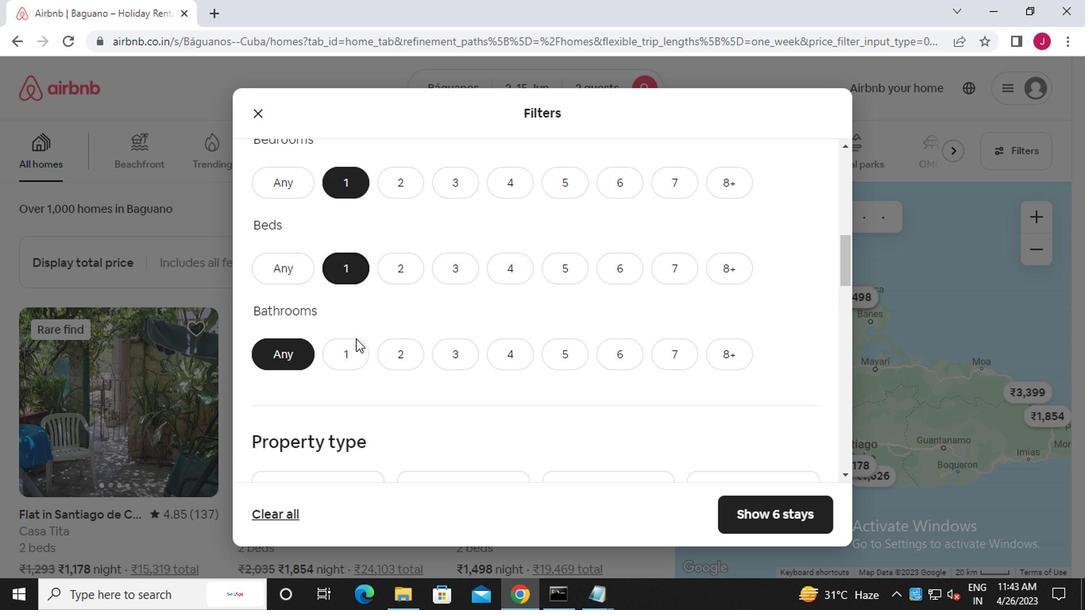 
Action: Mouse scrolled (352, 348) with delta (0, 0)
Screenshot: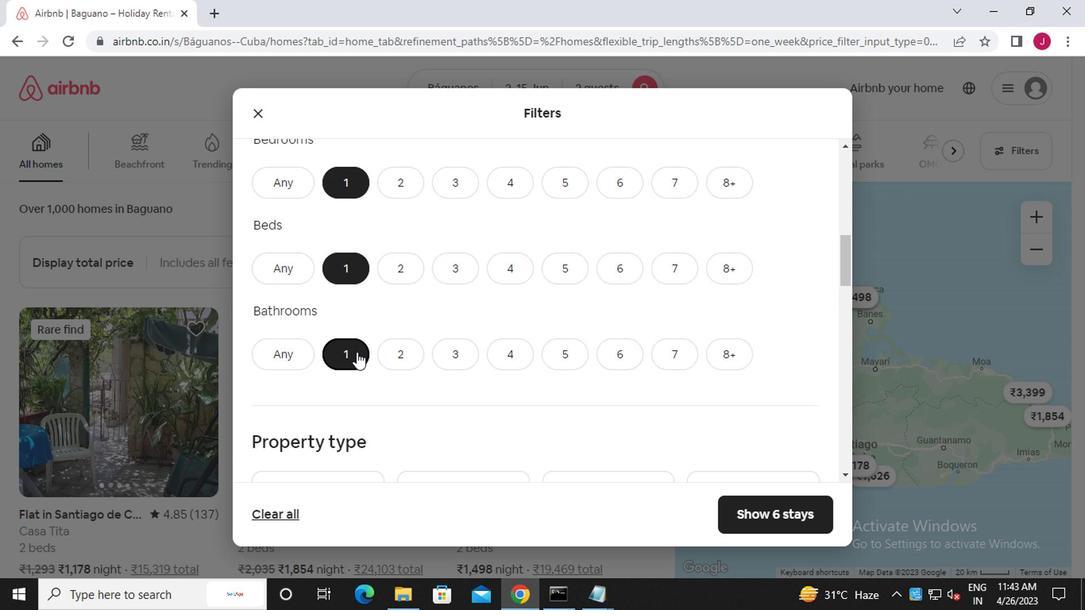 
Action: Mouse scrolled (352, 348) with delta (0, 0)
Screenshot: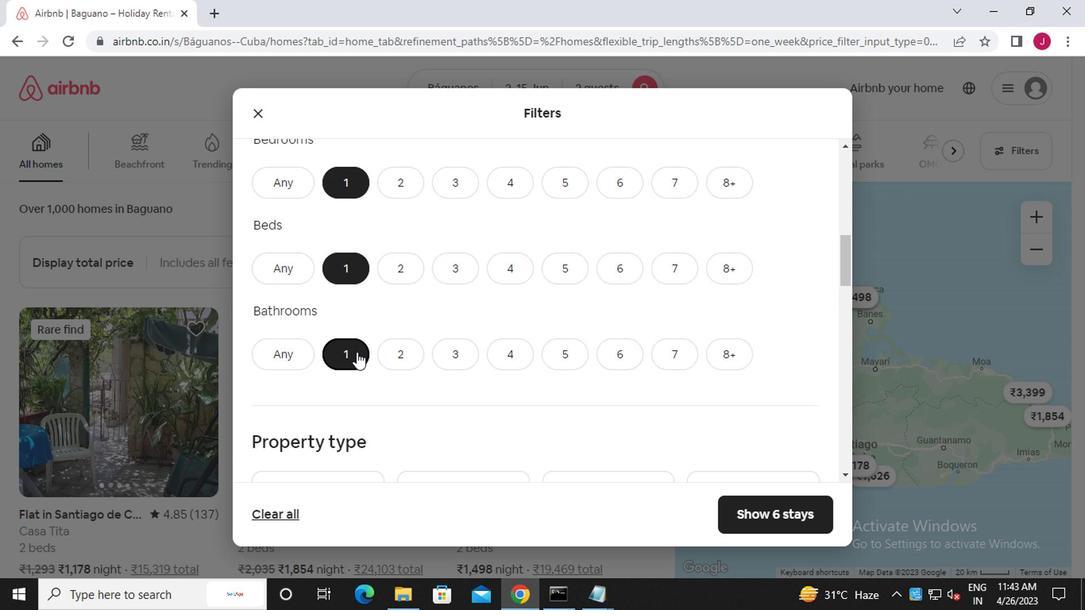 
Action: Mouse moved to (352, 351)
Screenshot: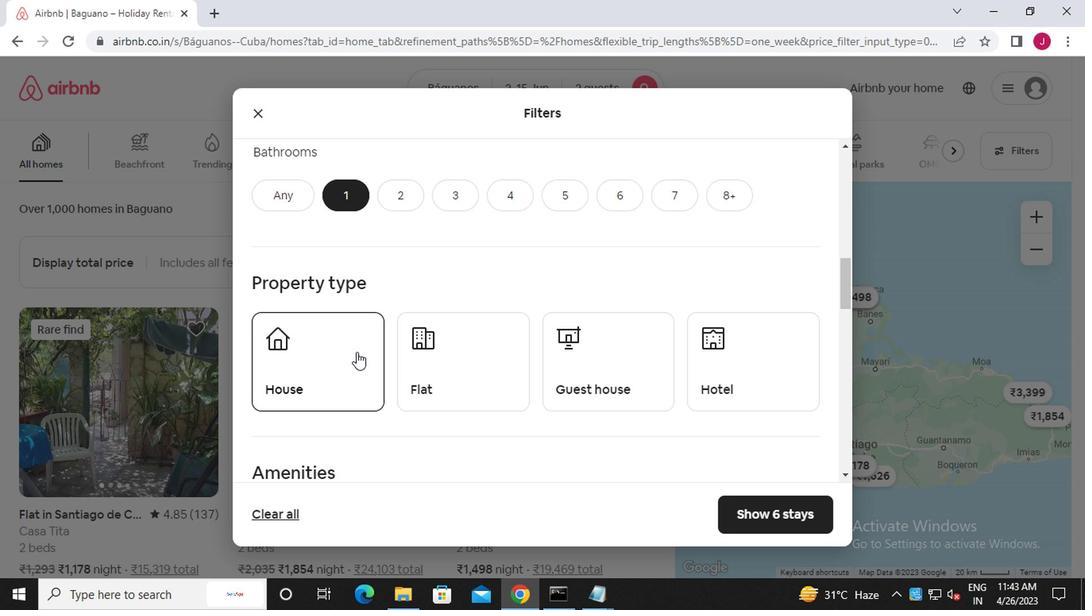 
Action: Mouse scrolled (352, 350) with delta (0, 0)
Screenshot: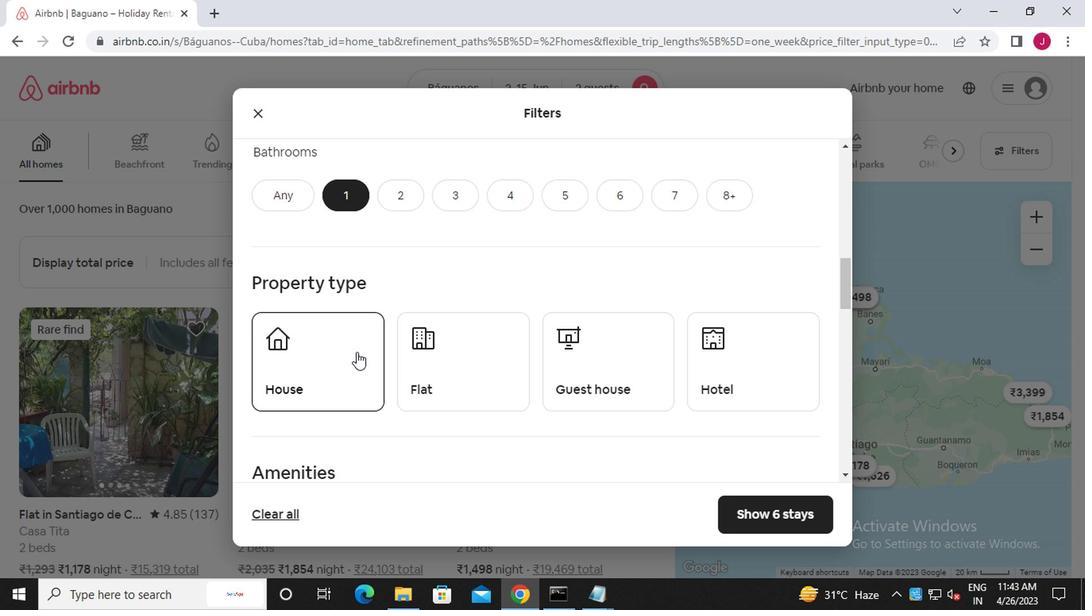 
Action: Mouse moved to (325, 297)
Screenshot: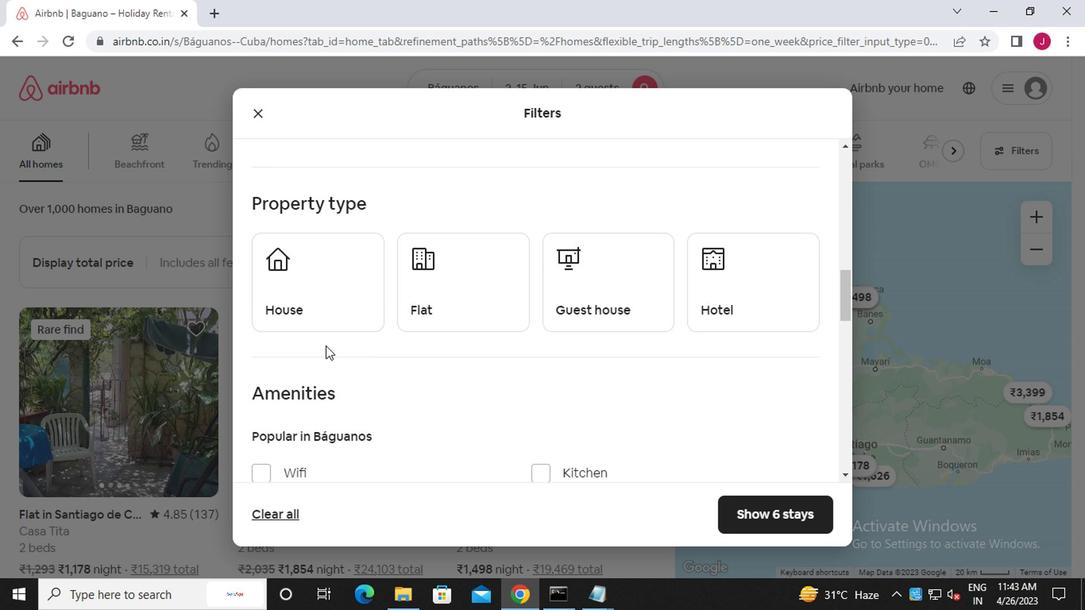 
Action: Mouse pressed left at (325, 297)
Screenshot: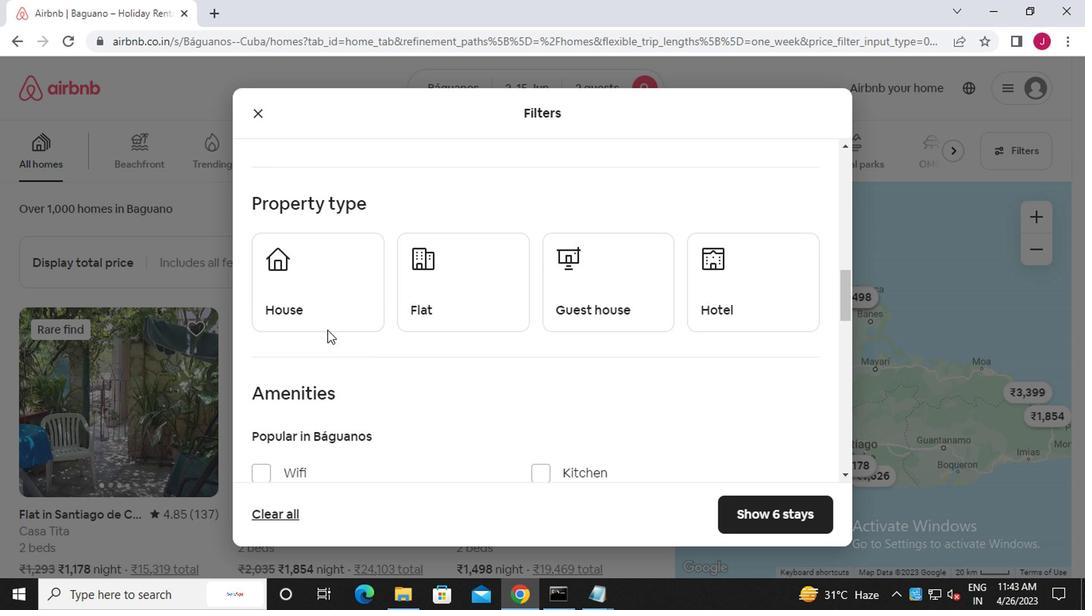 
Action: Mouse moved to (448, 297)
Screenshot: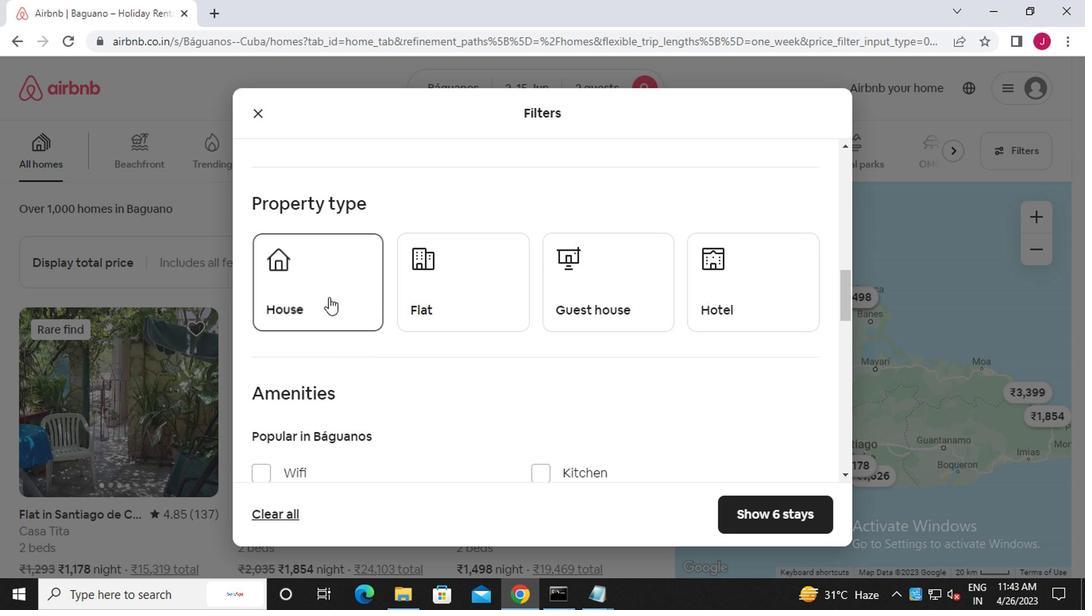 
Action: Mouse pressed left at (448, 297)
Screenshot: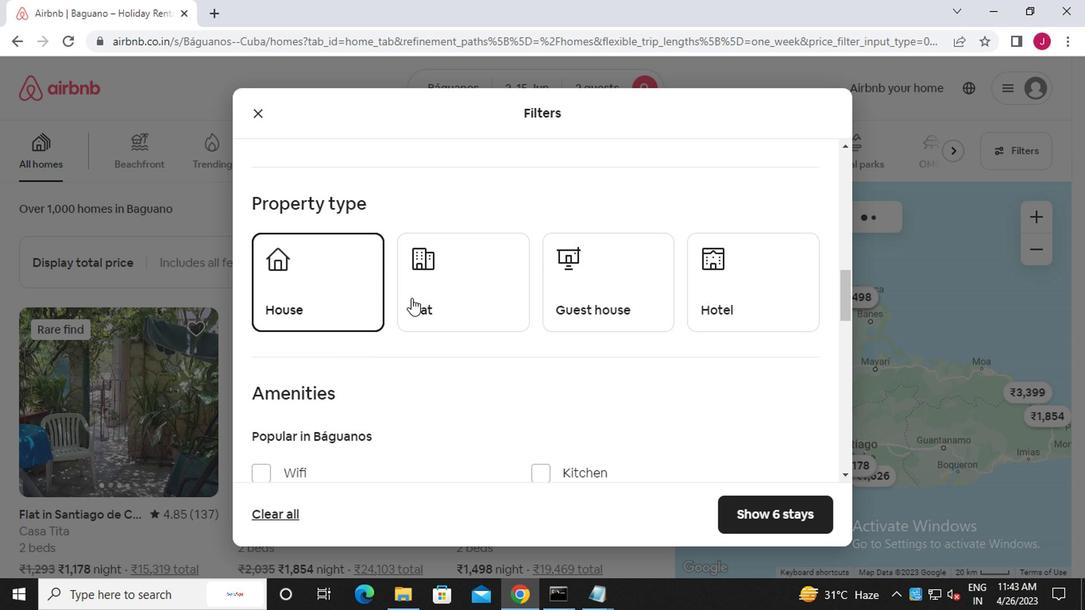 
Action: Mouse moved to (584, 295)
Screenshot: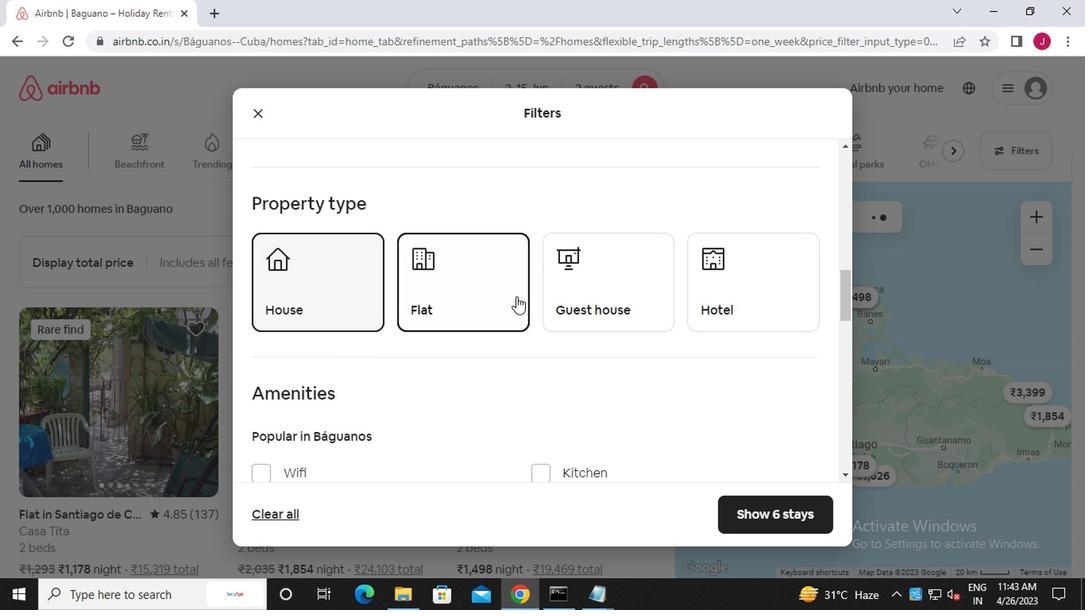 
Action: Mouse pressed left at (584, 295)
Screenshot: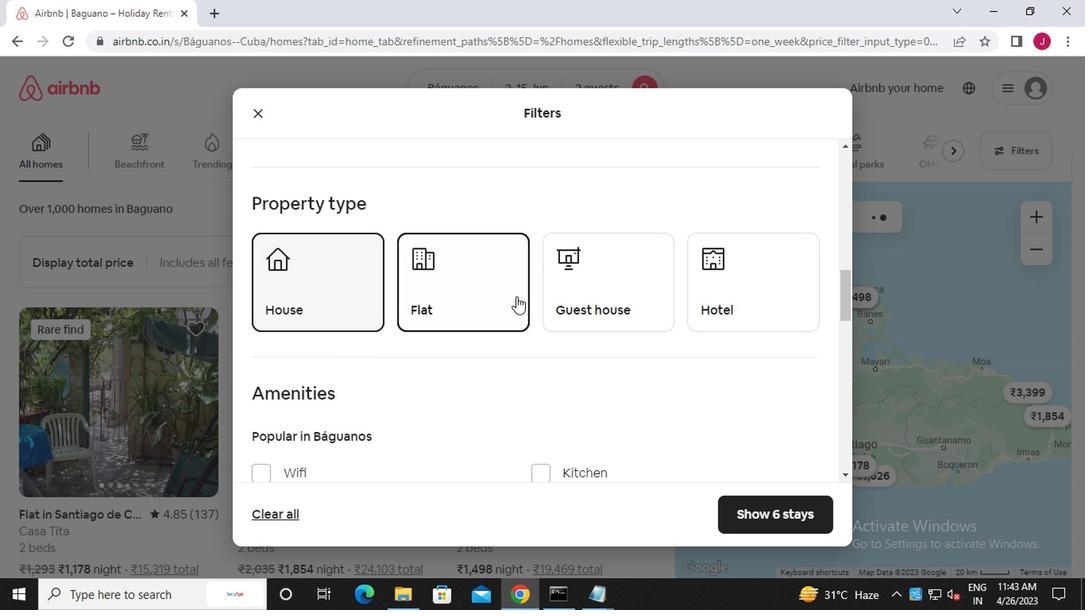 
Action: Mouse moved to (724, 284)
Screenshot: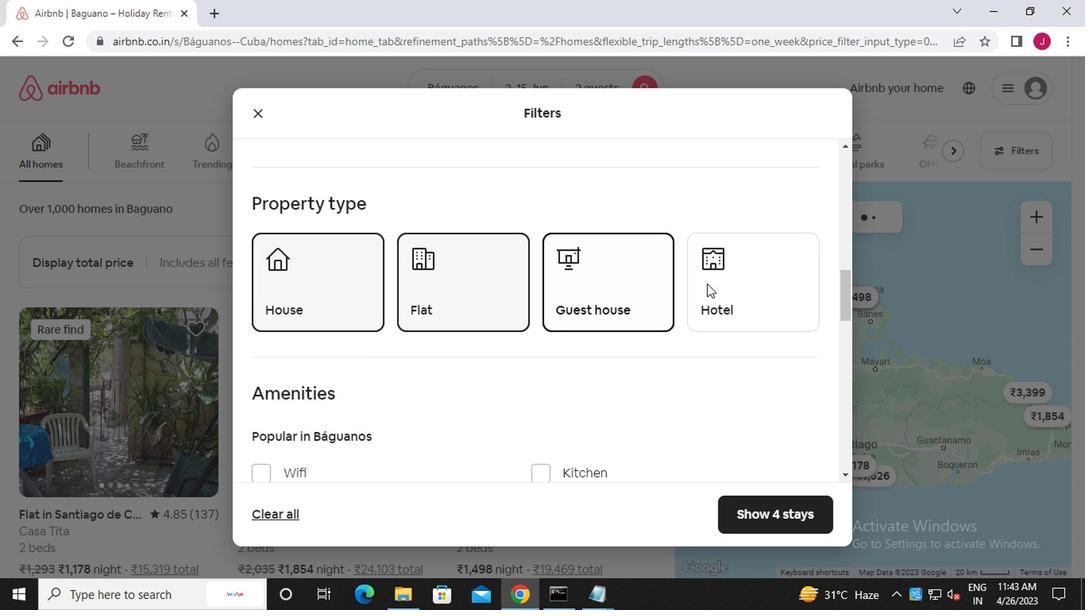 
Action: Mouse pressed left at (724, 284)
Screenshot: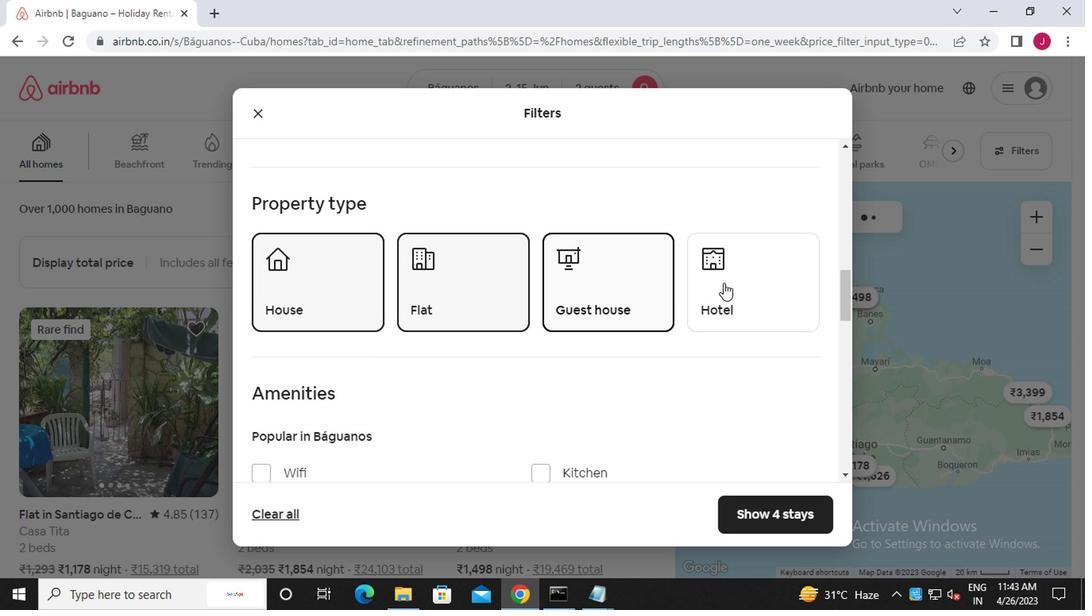 
Action: Mouse moved to (616, 316)
Screenshot: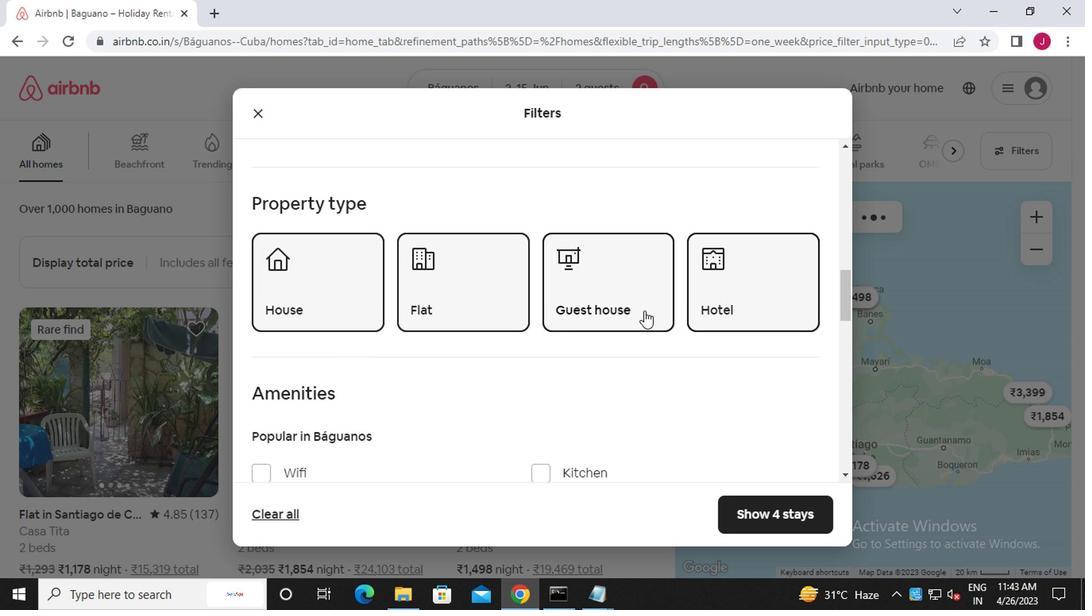 
Action: Mouse scrolled (616, 314) with delta (0, -1)
Screenshot: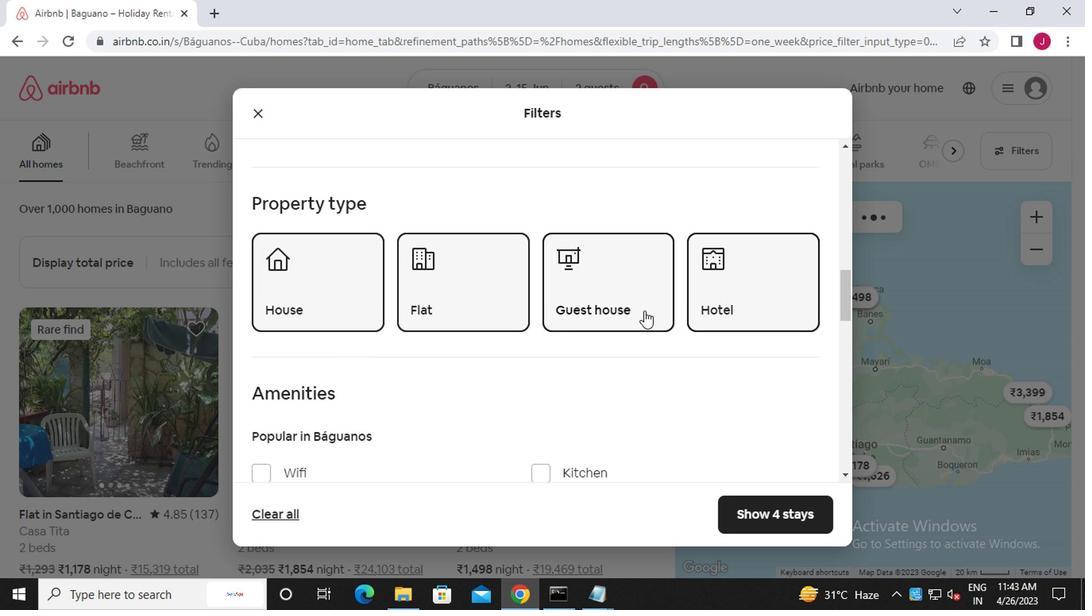 
Action: Mouse scrolled (616, 314) with delta (0, -1)
Screenshot: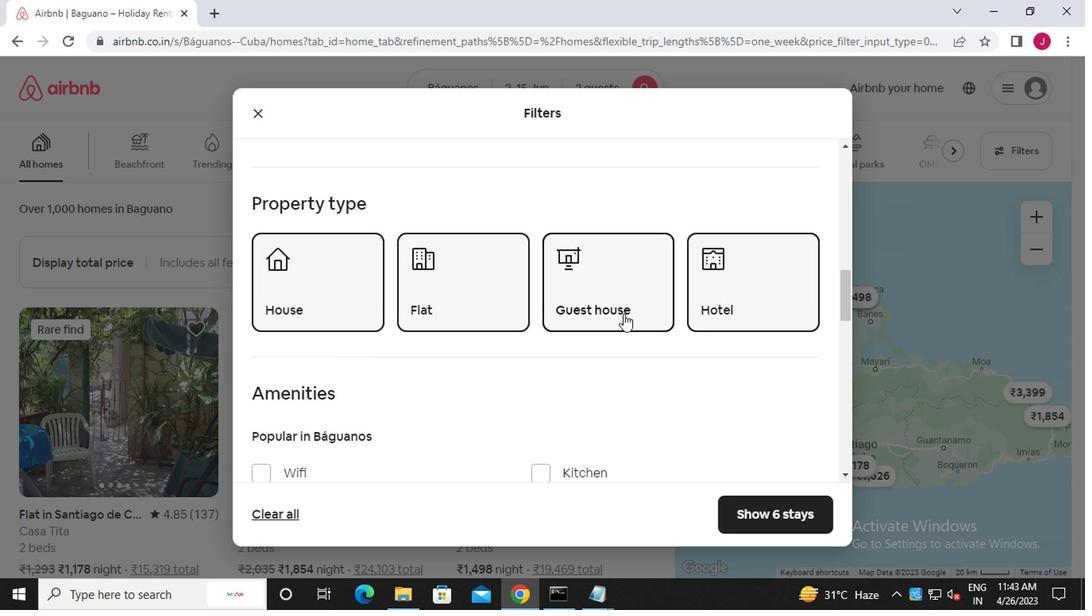 
Action: Mouse scrolled (616, 314) with delta (0, -1)
Screenshot: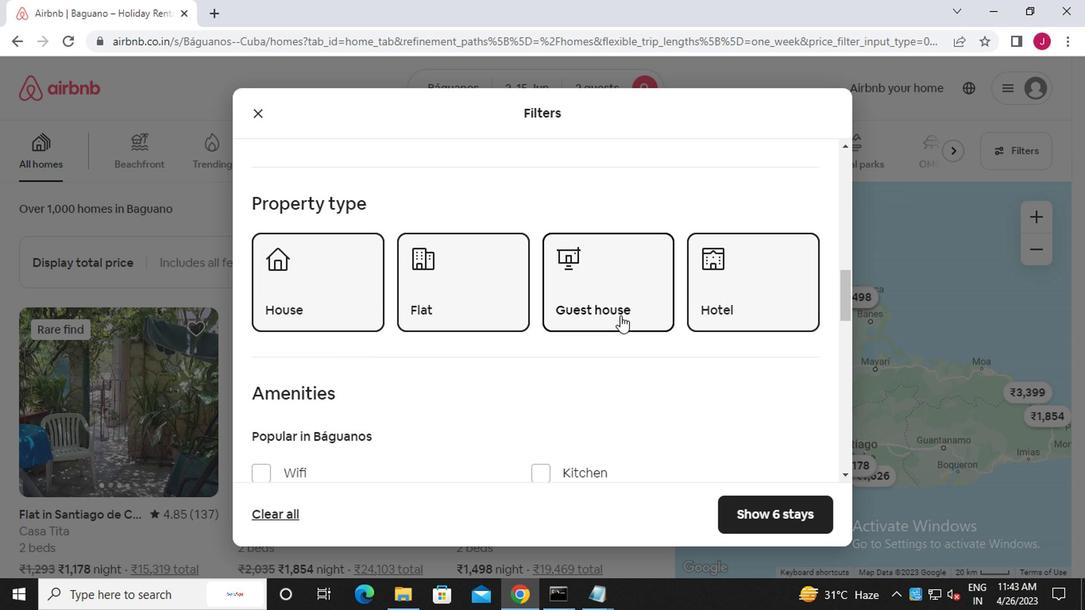 
Action: Mouse scrolled (616, 314) with delta (0, -1)
Screenshot: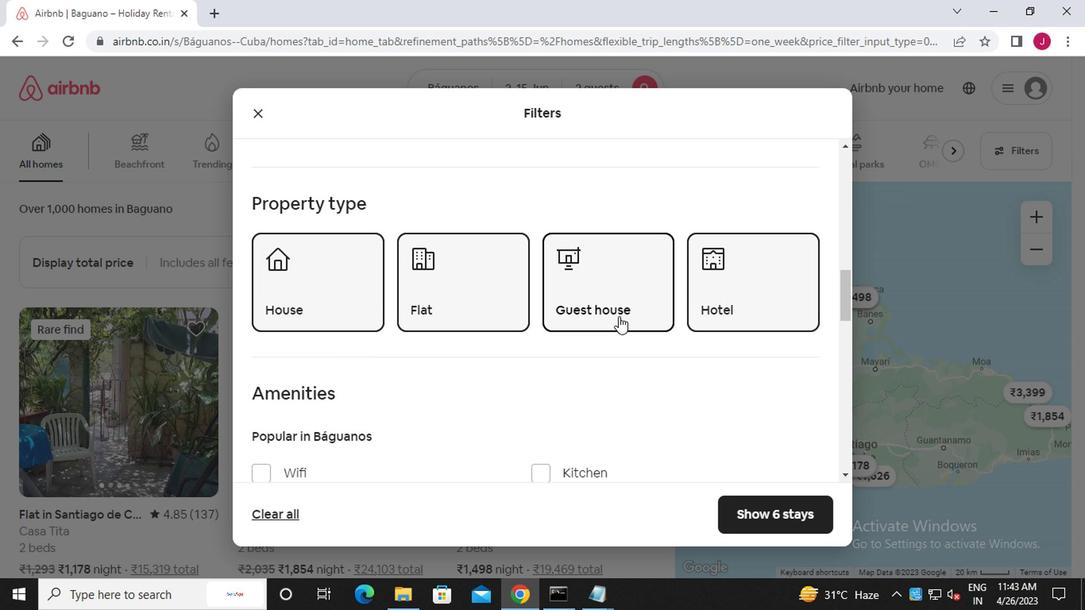
Action: Mouse scrolled (616, 314) with delta (0, -1)
Screenshot: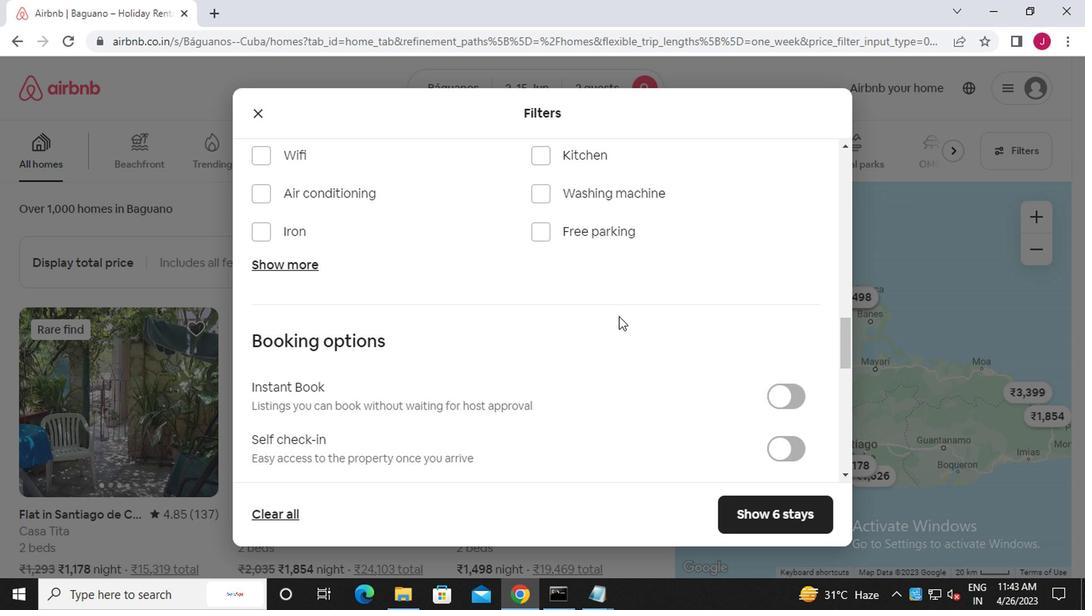 
Action: Mouse scrolled (616, 314) with delta (0, -1)
Screenshot: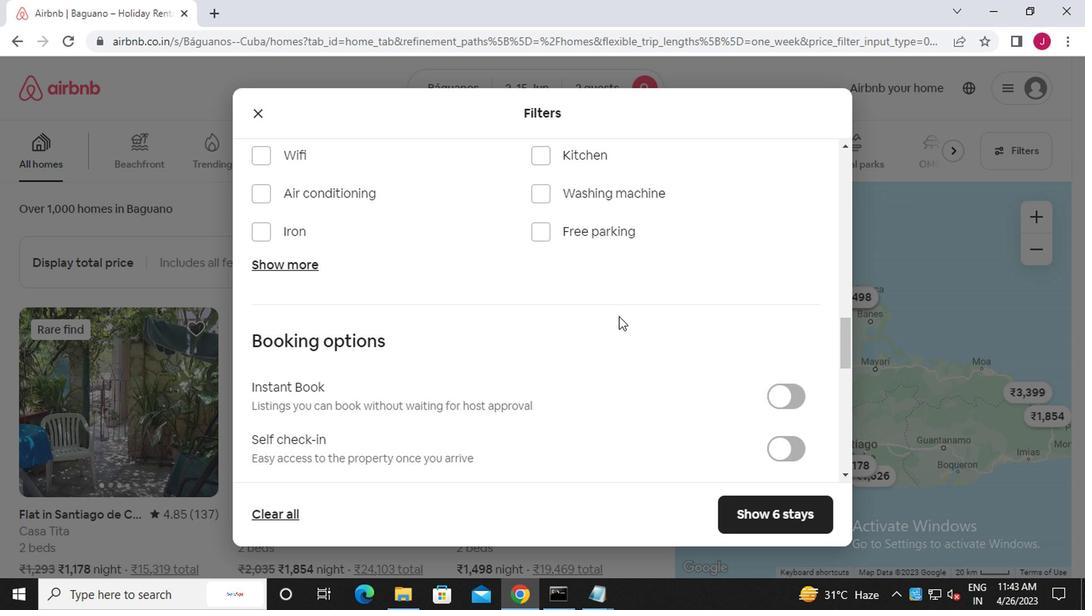 
Action: Mouse moved to (797, 297)
Screenshot: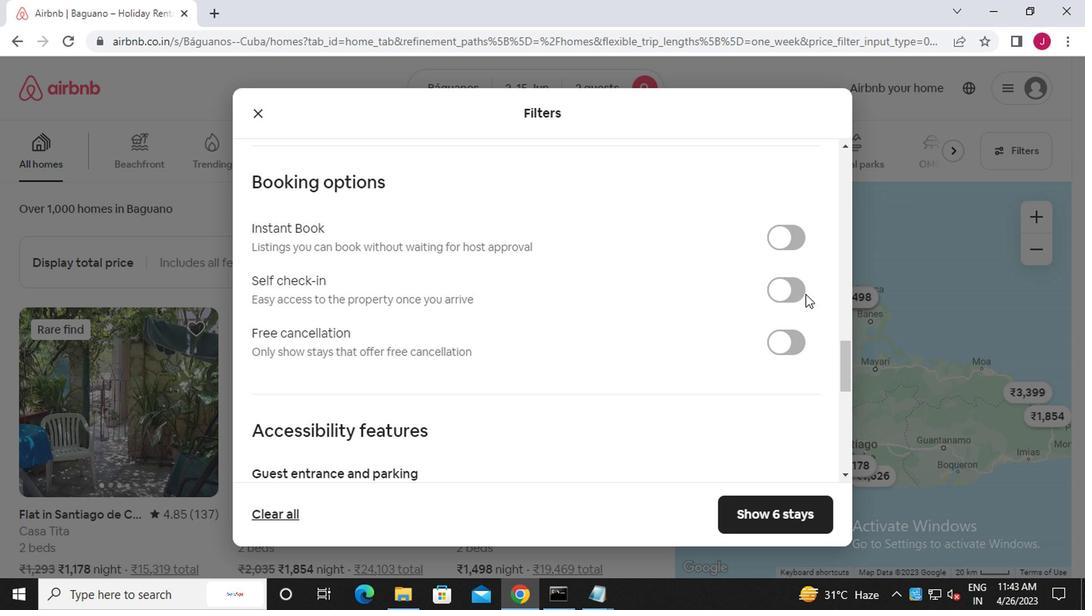 
Action: Mouse pressed left at (797, 297)
Screenshot: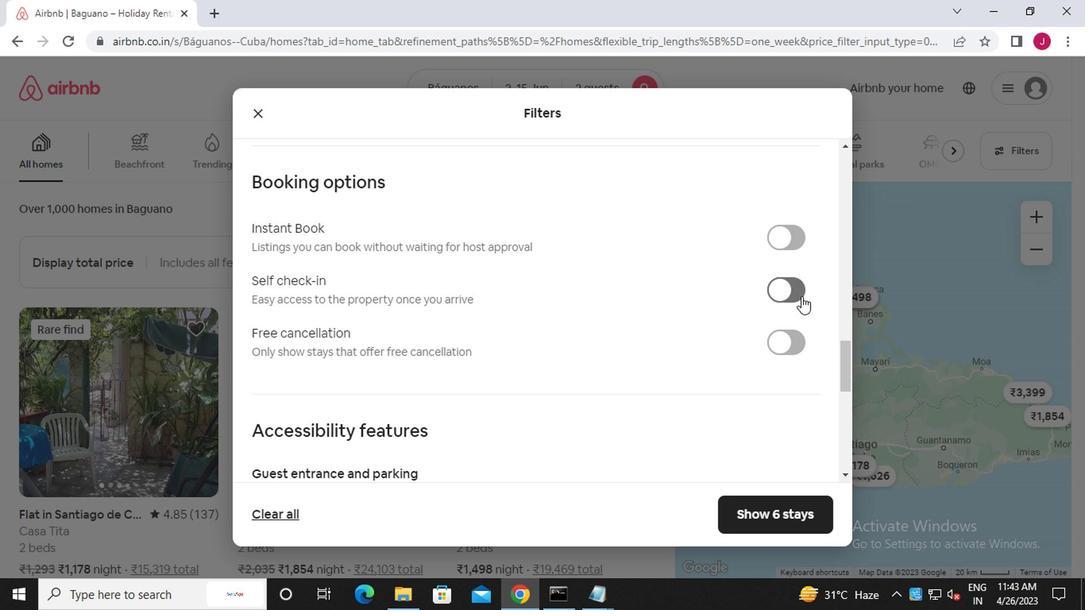 
Action: Mouse moved to (604, 369)
Screenshot: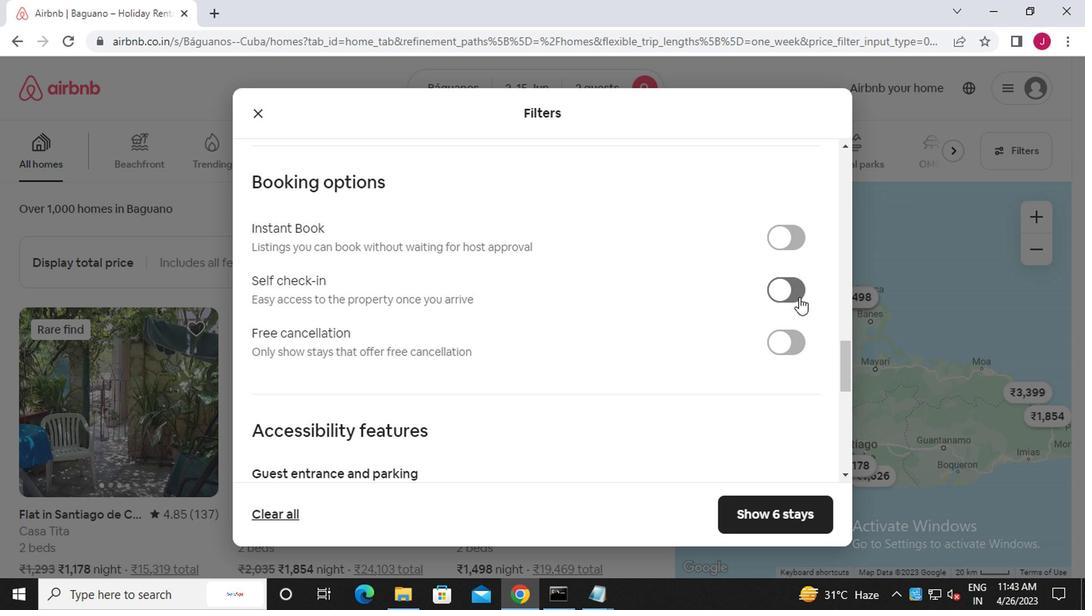 
Action: Mouse scrolled (604, 368) with delta (0, -1)
Screenshot: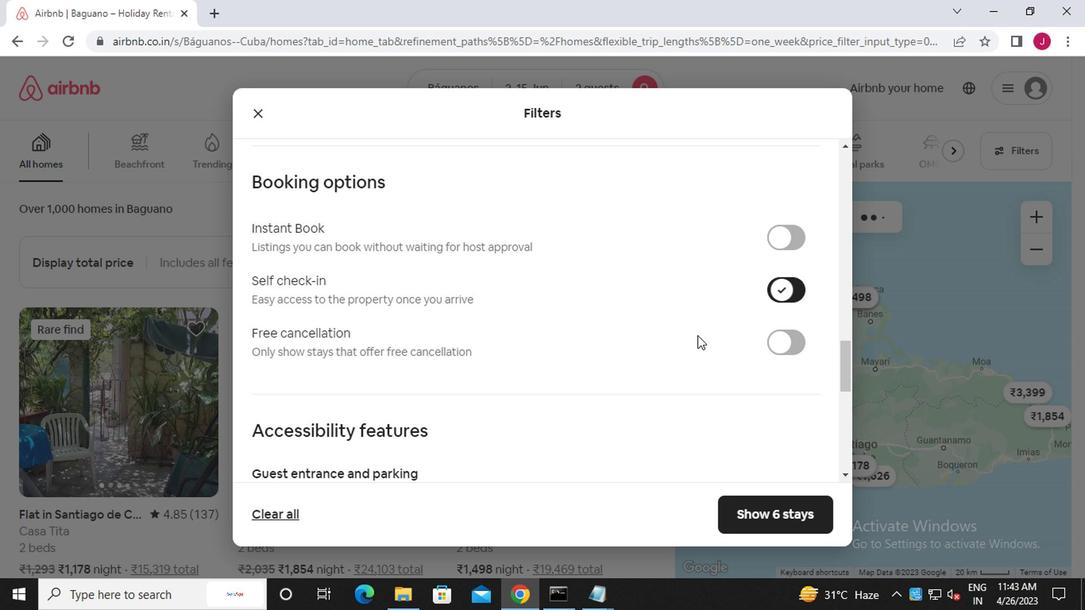 
Action: Mouse scrolled (604, 368) with delta (0, -1)
Screenshot: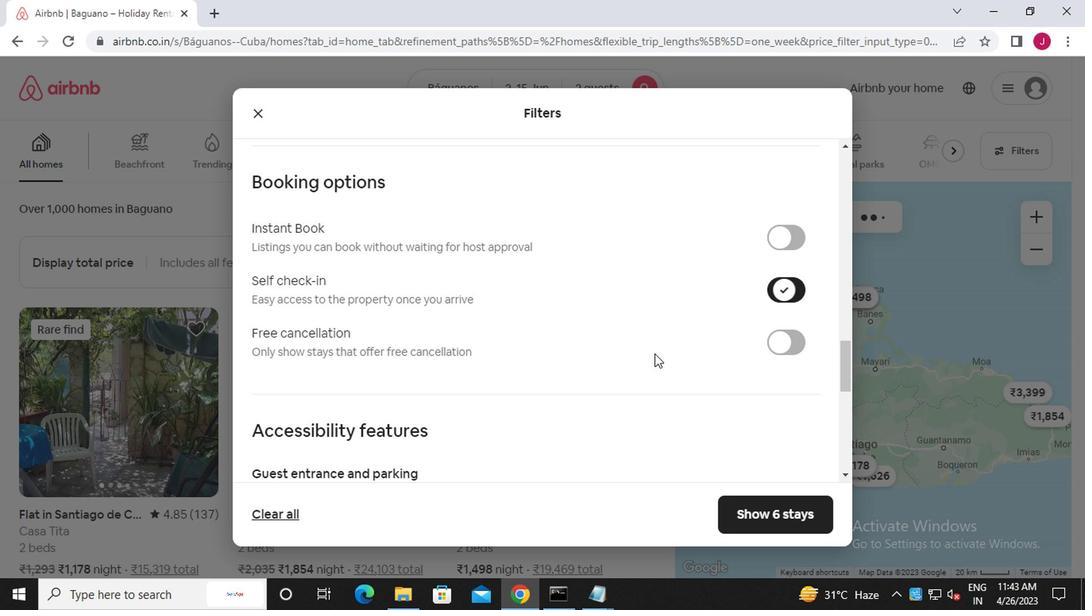 
Action: Mouse scrolled (604, 368) with delta (0, -1)
Screenshot: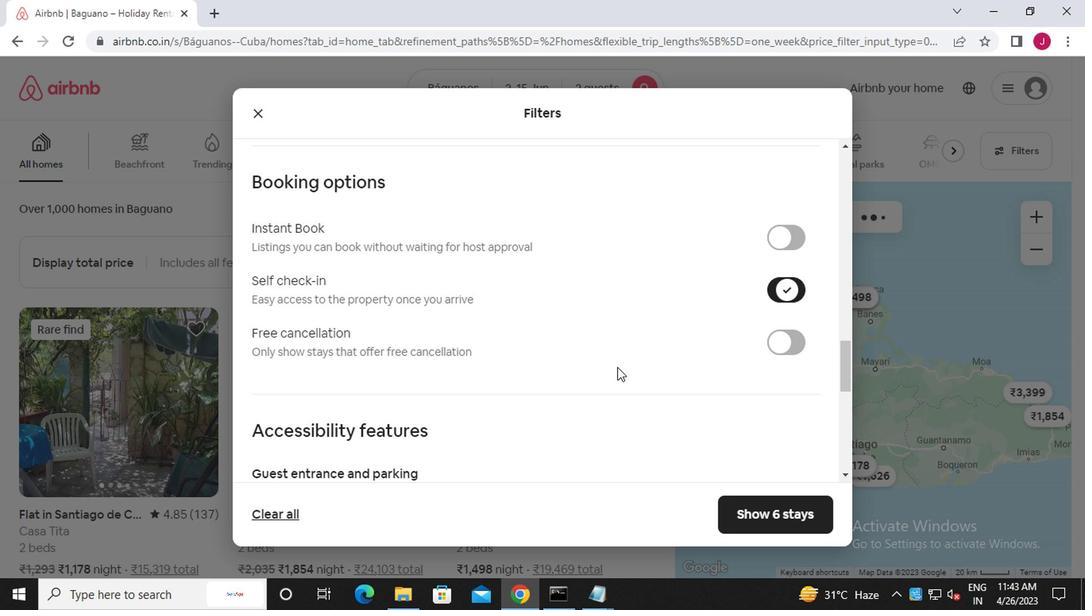 
Action: Mouse scrolled (604, 368) with delta (0, -1)
Screenshot: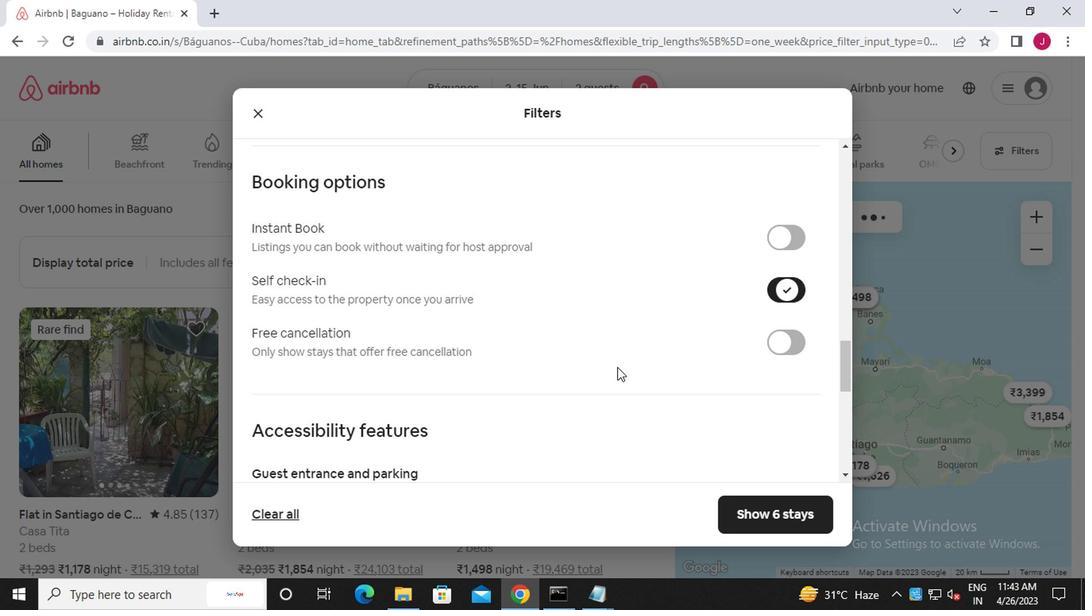 
Action: Mouse scrolled (604, 368) with delta (0, -1)
Screenshot: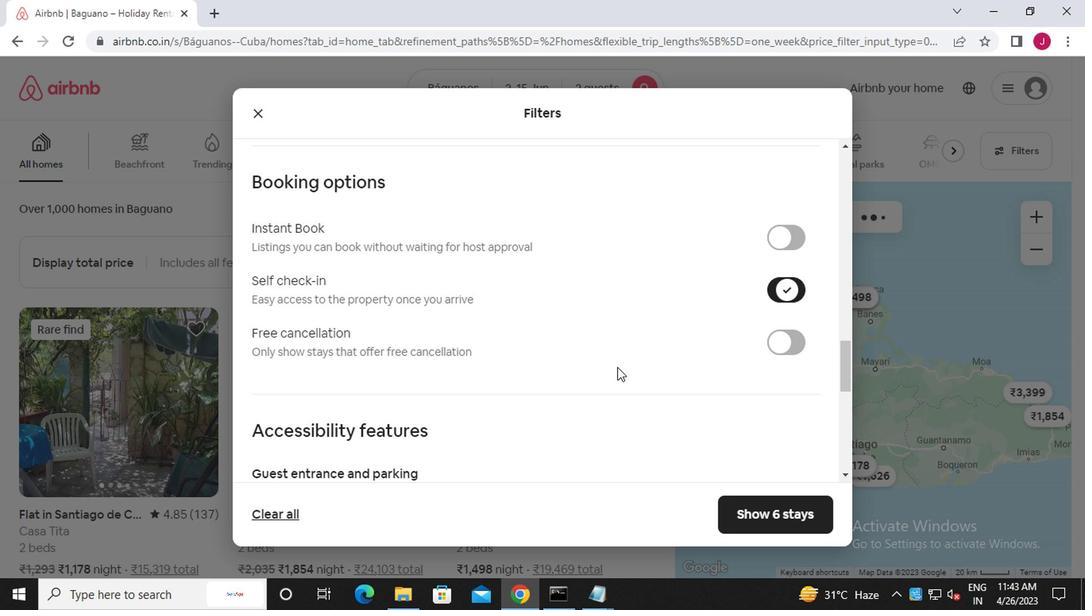 
Action: Mouse scrolled (604, 368) with delta (0, -1)
Screenshot: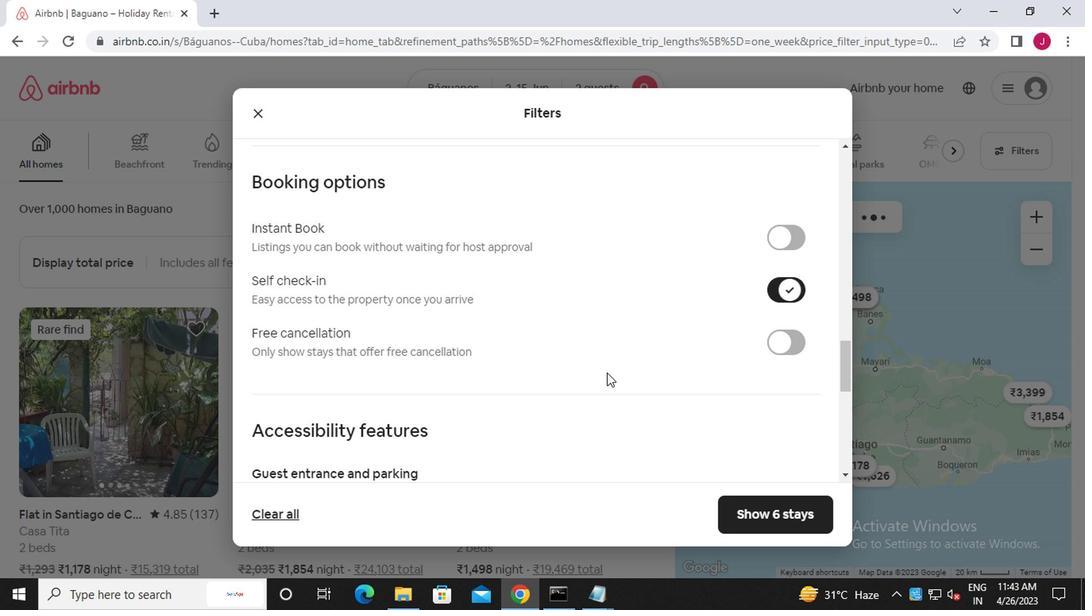 
Action: Mouse scrolled (604, 368) with delta (0, -1)
Screenshot: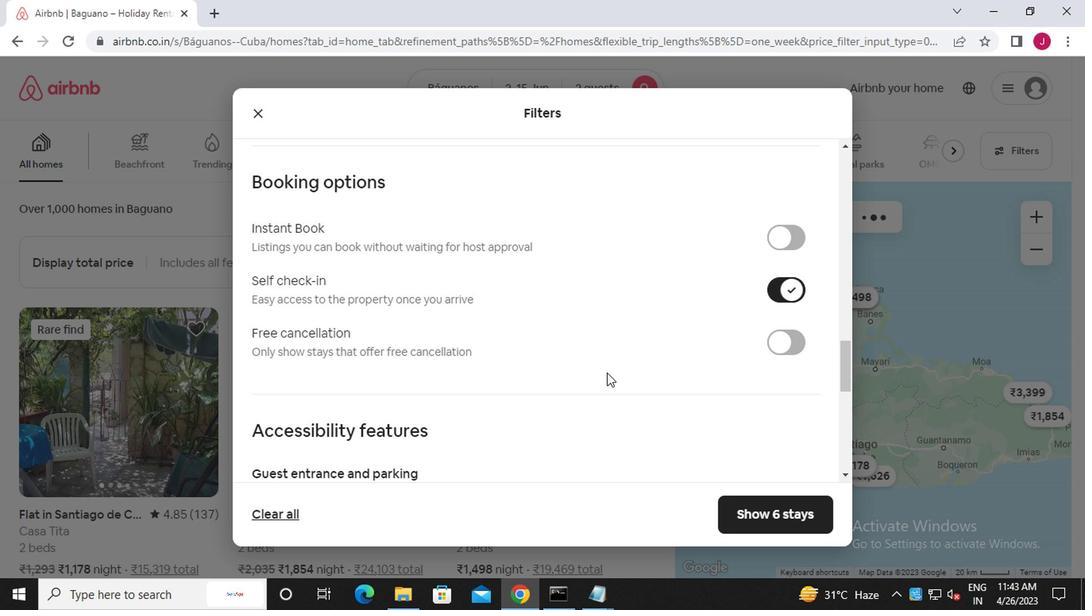 
Action: Mouse moved to (604, 369)
Screenshot: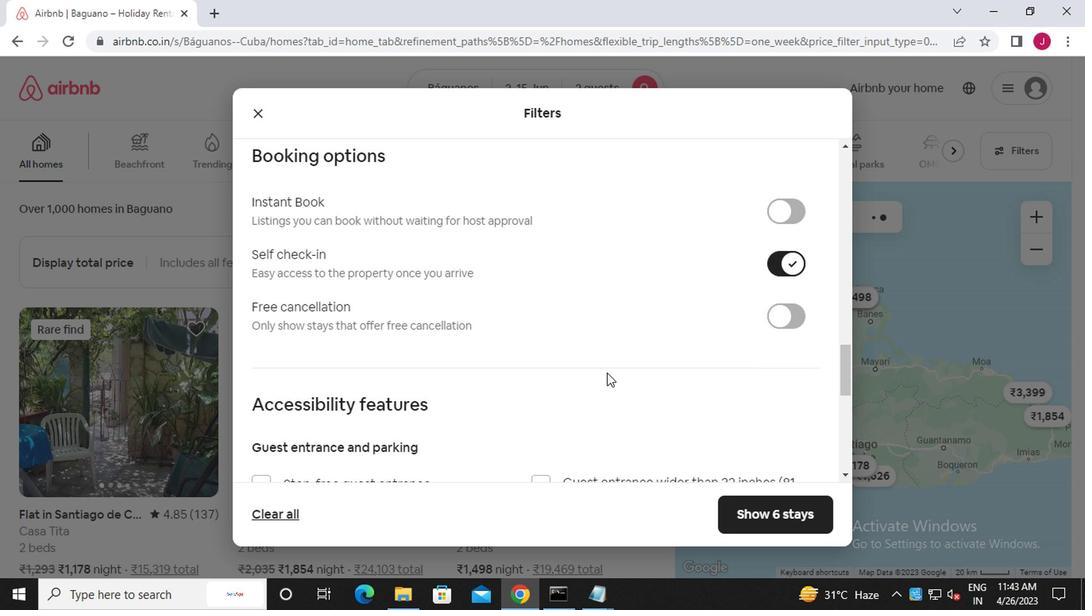 
Action: Mouse scrolled (604, 368) with delta (0, -1)
Screenshot: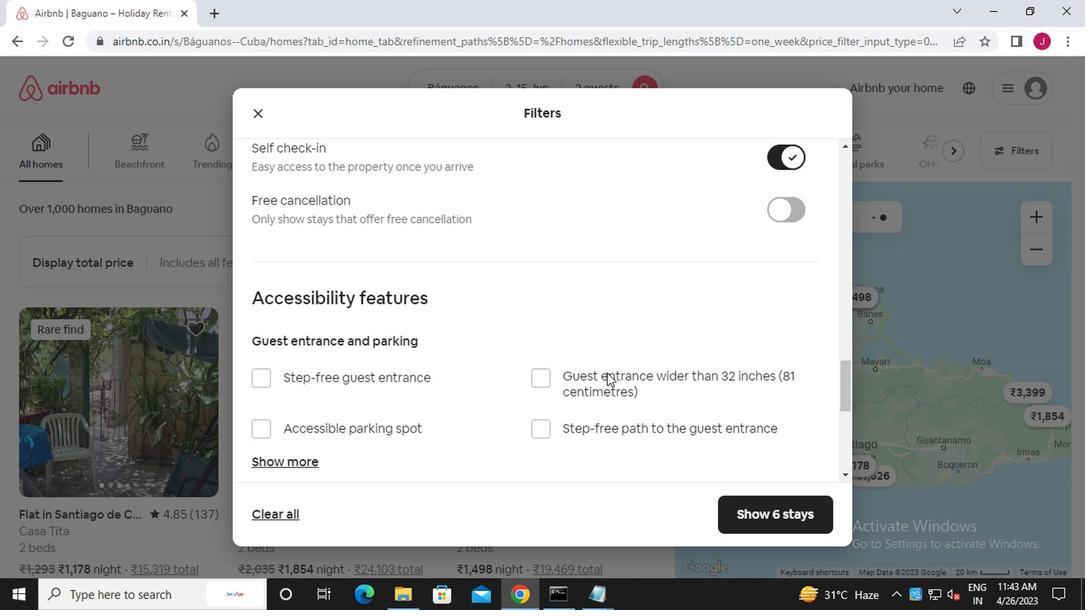 
Action: Mouse scrolled (604, 368) with delta (0, -1)
Screenshot: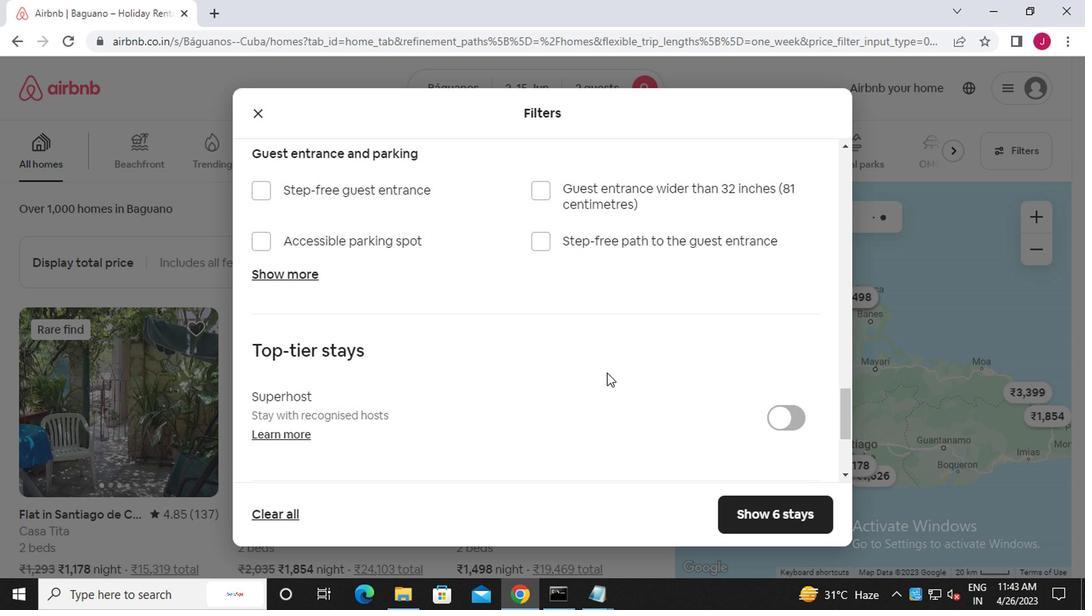 
Action: Mouse scrolled (604, 368) with delta (0, -1)
Screenshot: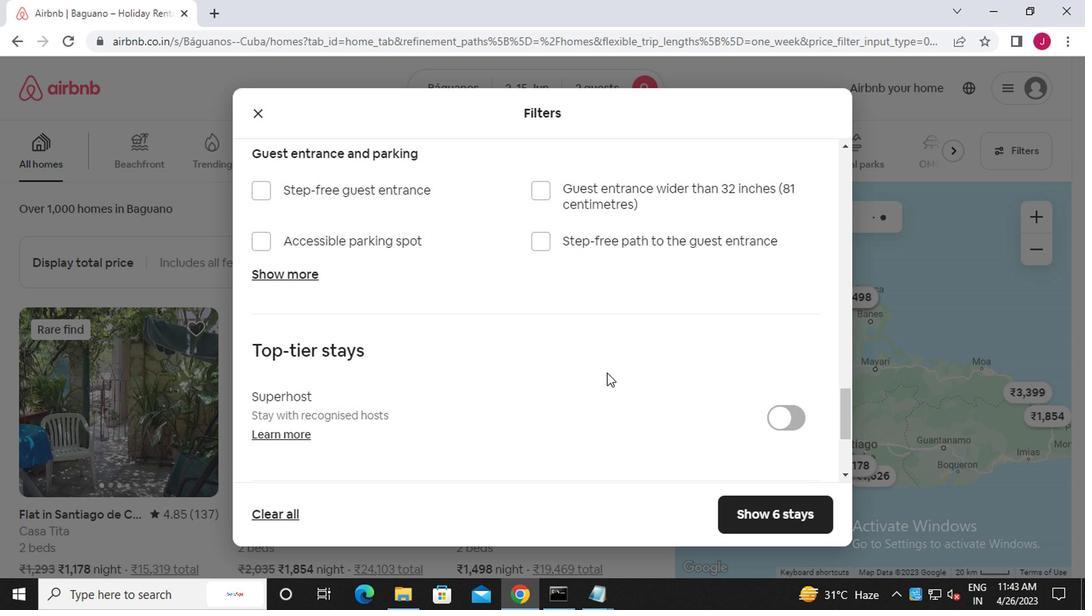 
Action: Mouse scrolled (604, 368) with delta (0, -1)
Screenshot: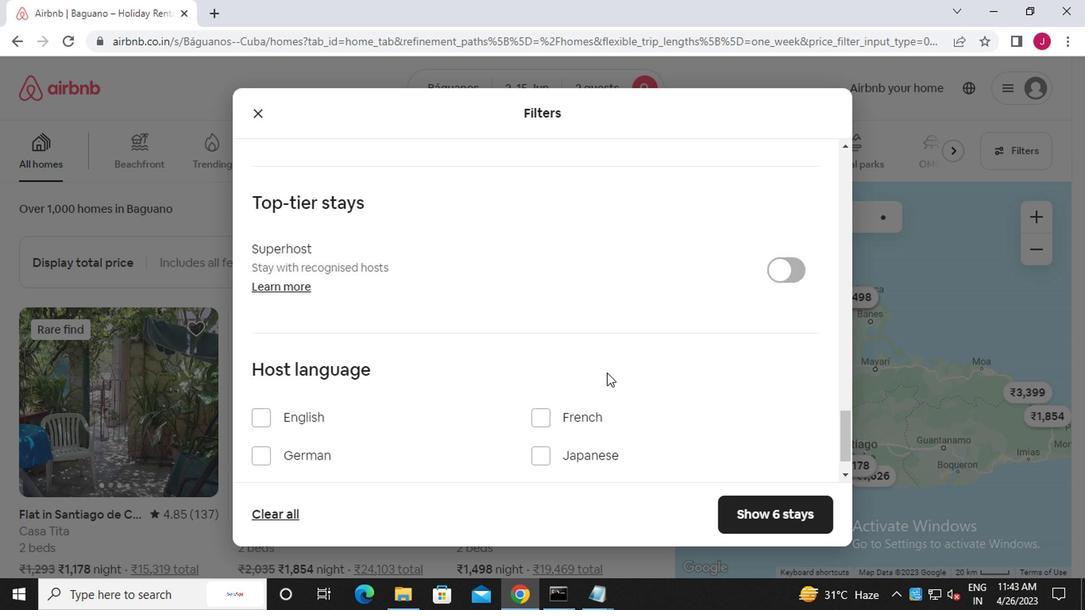 
Action: Mouse scrolled (604, 368) with delta (0, -1)
Screenshot: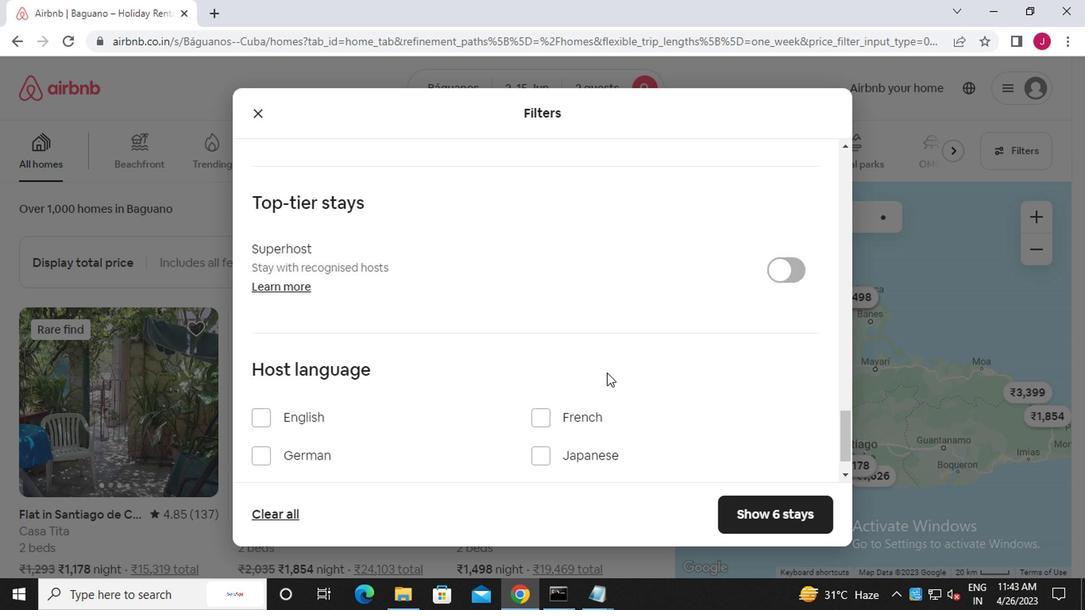 
Action: Mouse scrolled (604, 368) with delta (0, -1)
Screenshot: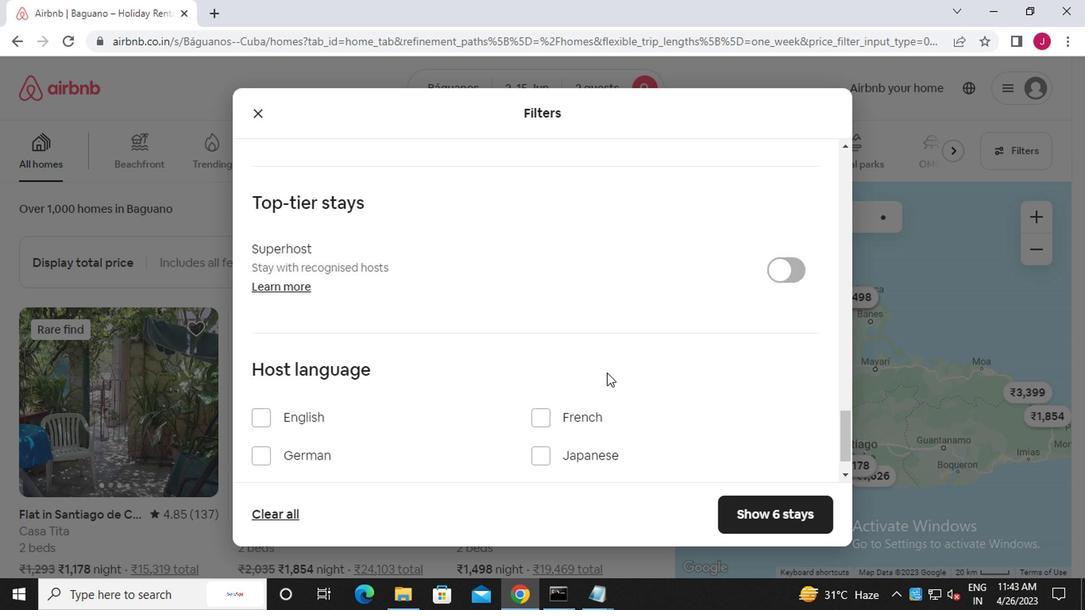 
Action: Mouse moved to (606, 369)
Screenshot: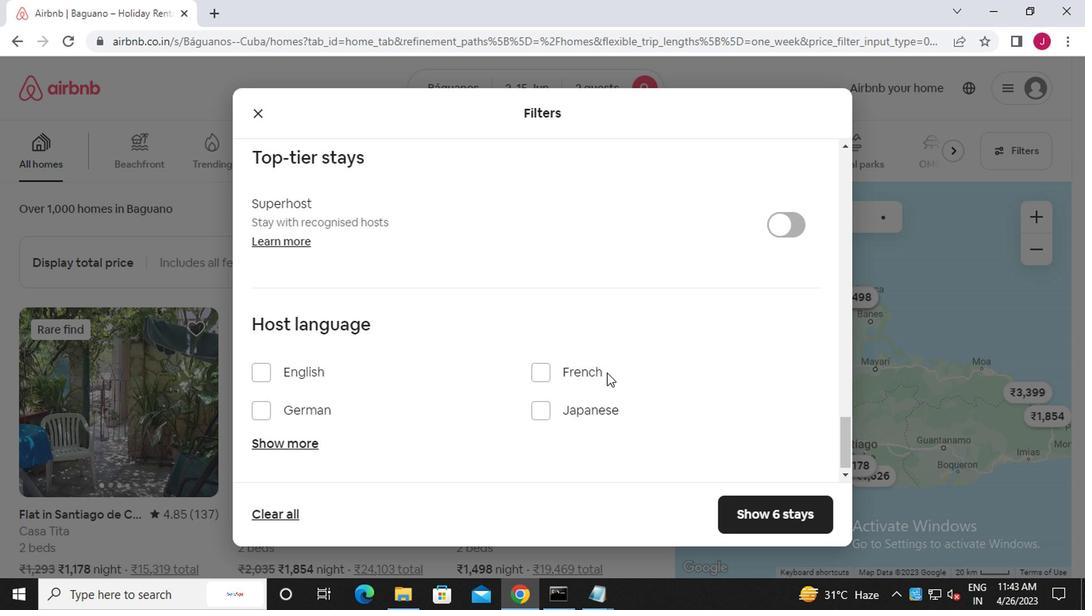 
Action: Mouse scrolled (606, 368) with delta (0, -1)
Screenshot: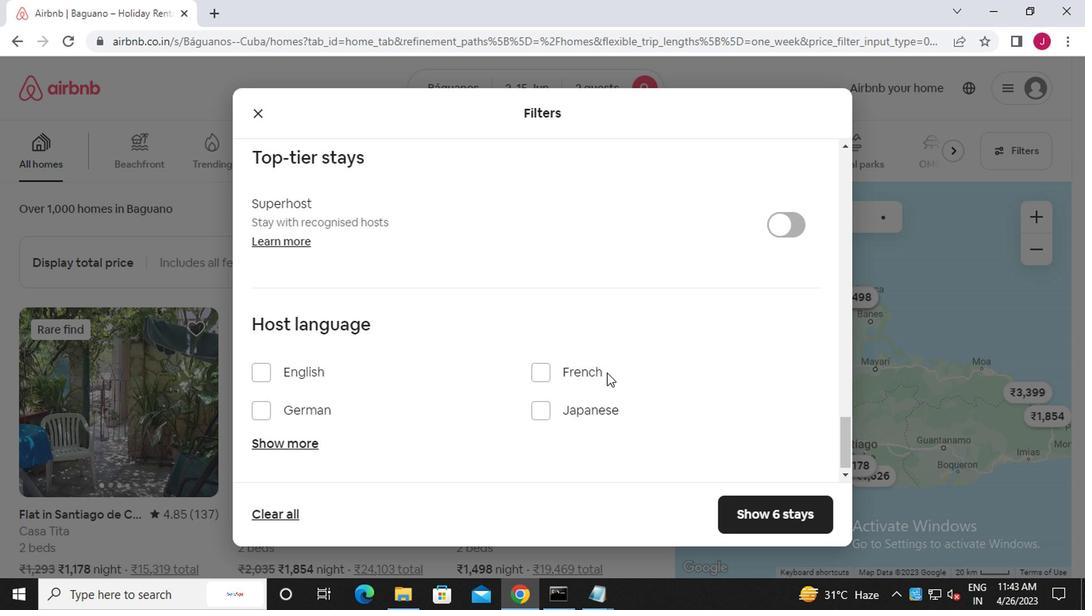 
Action: Mouse moved to (752, 503)
Screenshot: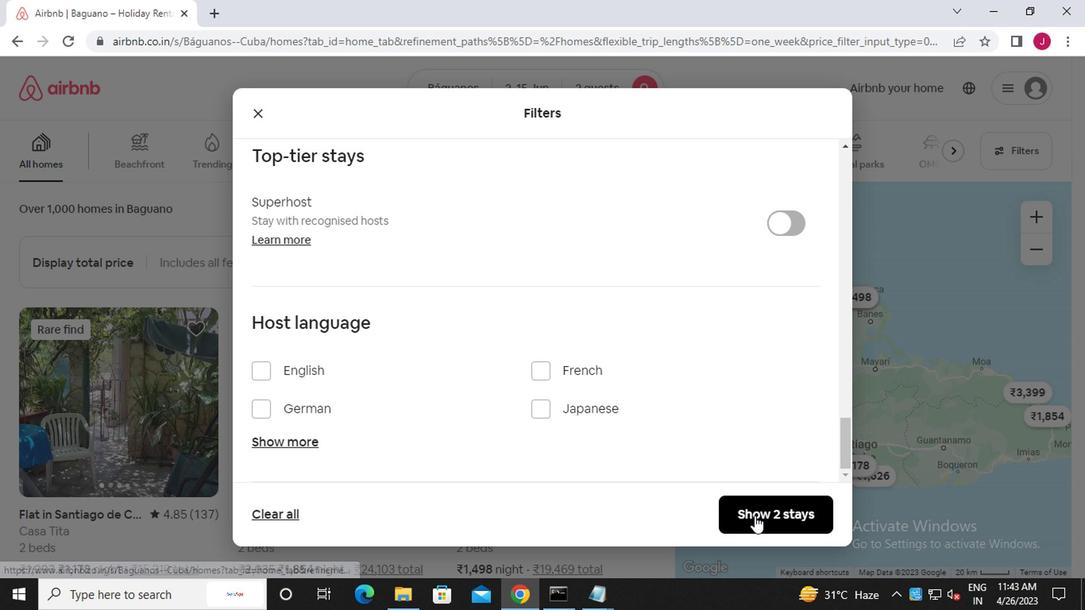 
Action: Mouse pressed left at (752, 503)
Screenshot: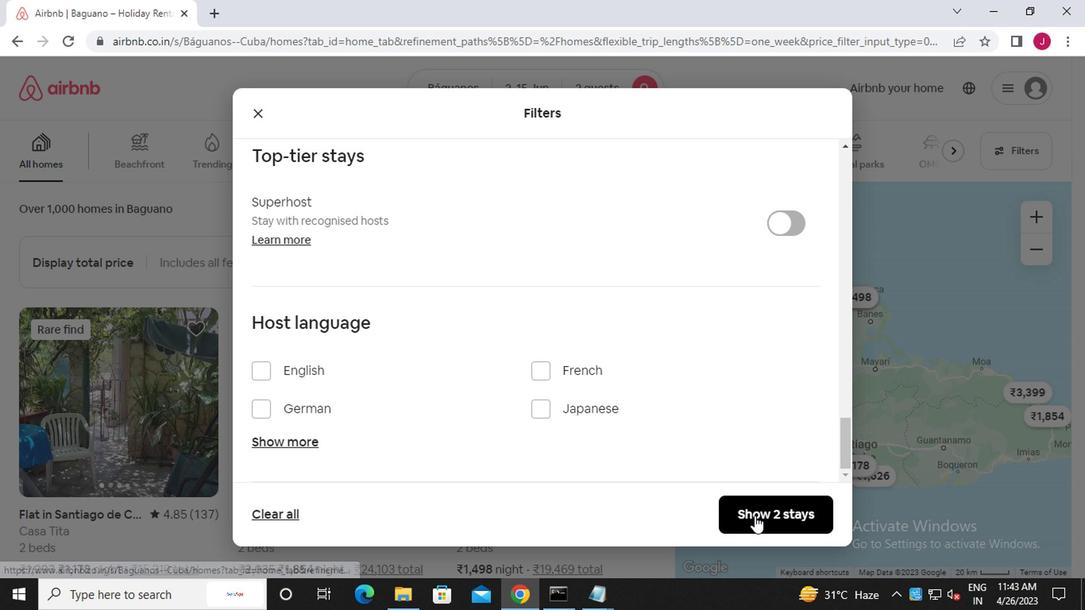 
Action: Mouse moved to (735, 482)
Screenshot: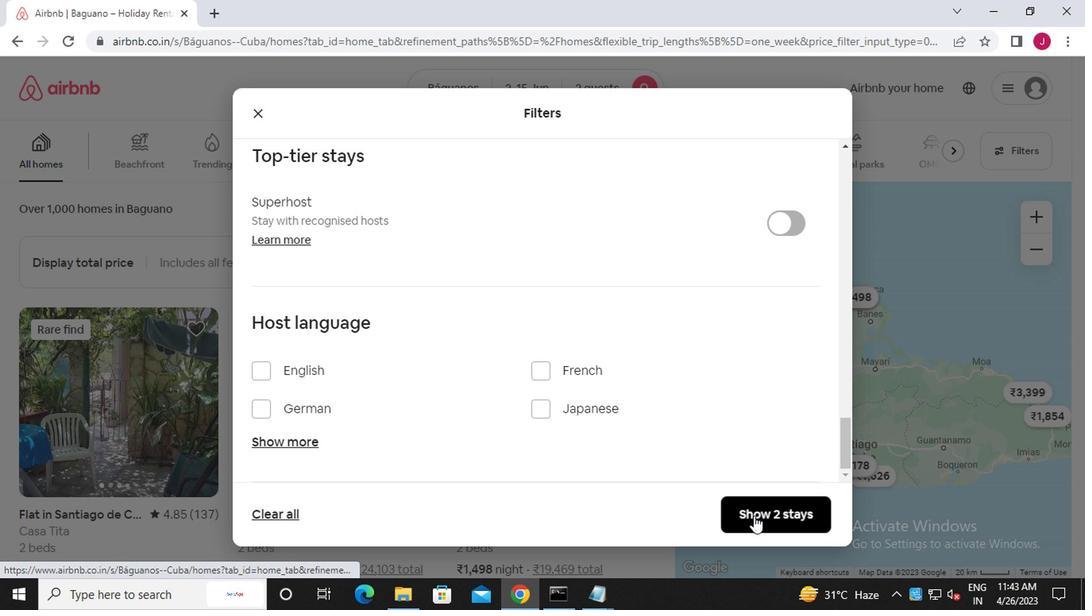
